 Task: Find connections with filter location Bārākpur with filter topic #stayhomewith filter profile language English with filter current company HighRadius with filter school Bhartiya Vidya Bhavan-Delhi Kendra with filter industry Fashion Accessories Manufacturing with filter service category CateringChange with filter keywords title Account Executive
Action: Mouse moved to (500, 62)
Screenshot: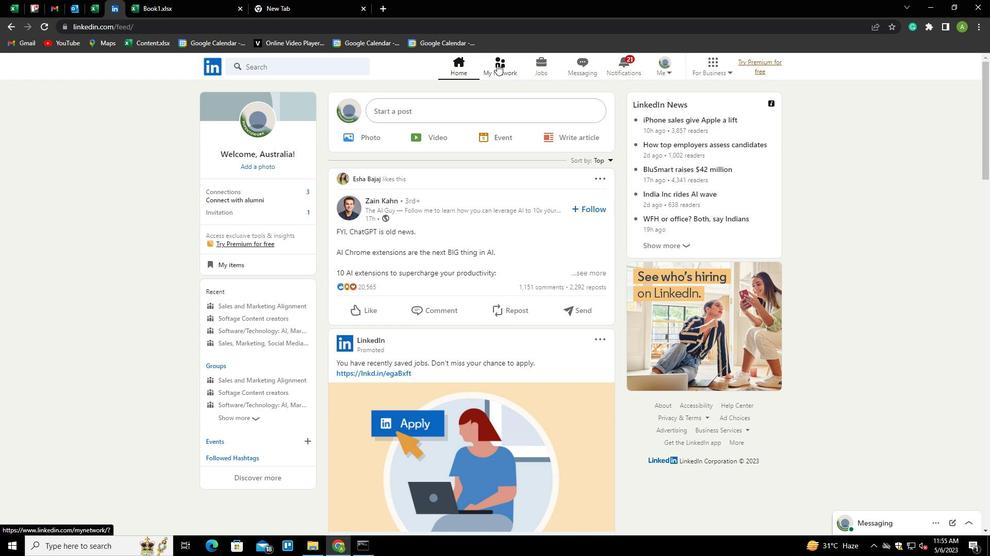 
Action: Mouse pressed left at (500, 62)
Screenshot: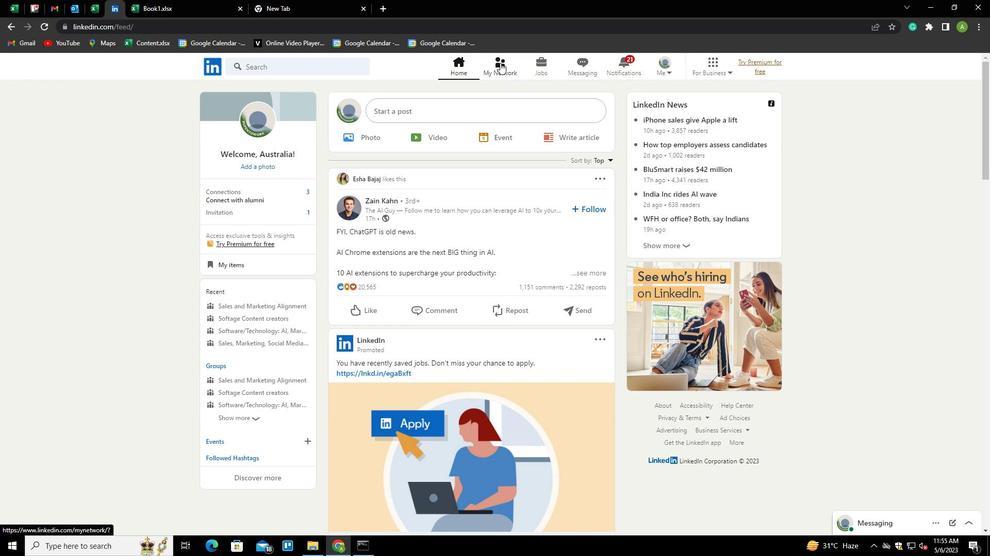 
Action: Mouse moved to (274, 118)
Screenshot: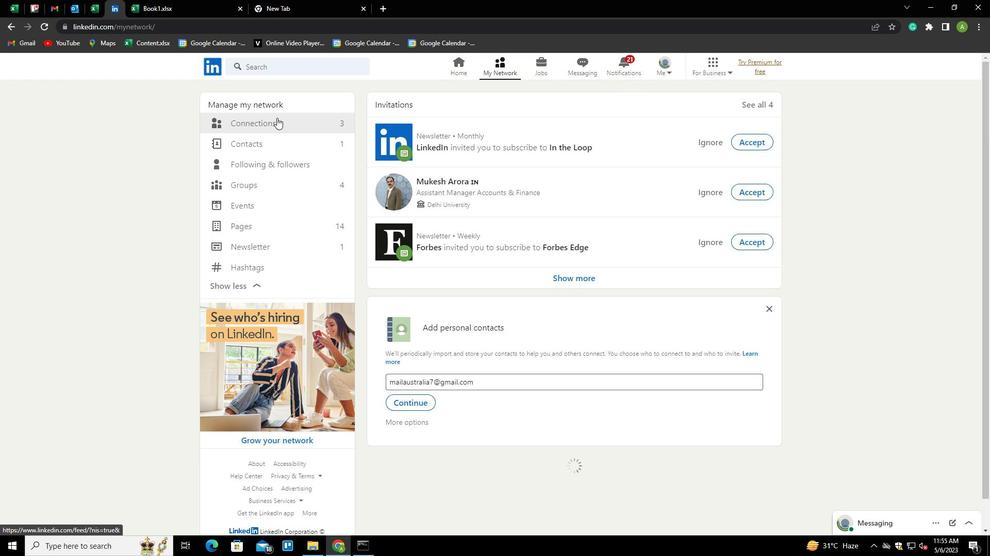 
Action: Mouse pressed left at (274, 118)
Screenshot: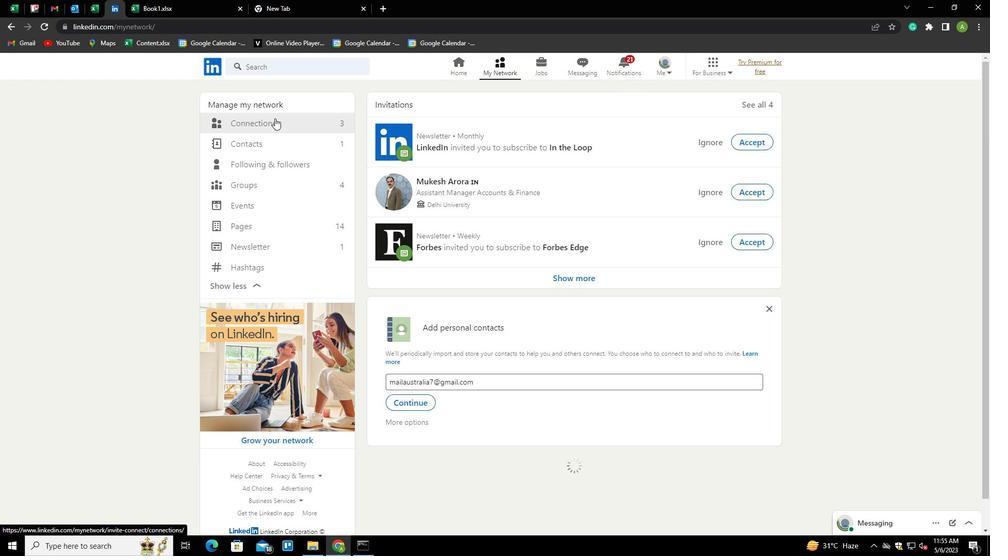
Action: Mouse moved to (563, 121)
Screenshot: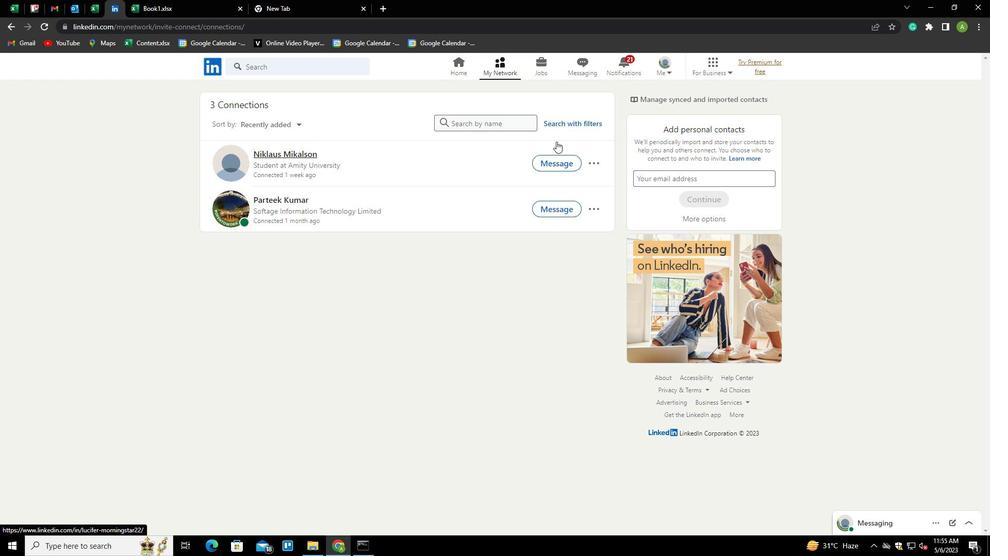 
Action: Mouse pressed left at (563, 121)
Screenshot: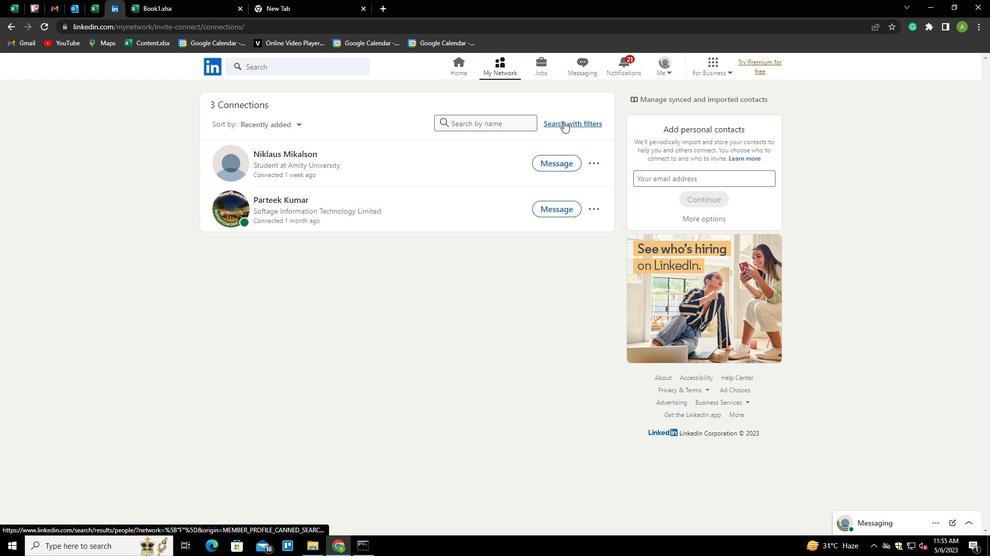 
Action: Mouse moved to (529, 94)
Screenshot: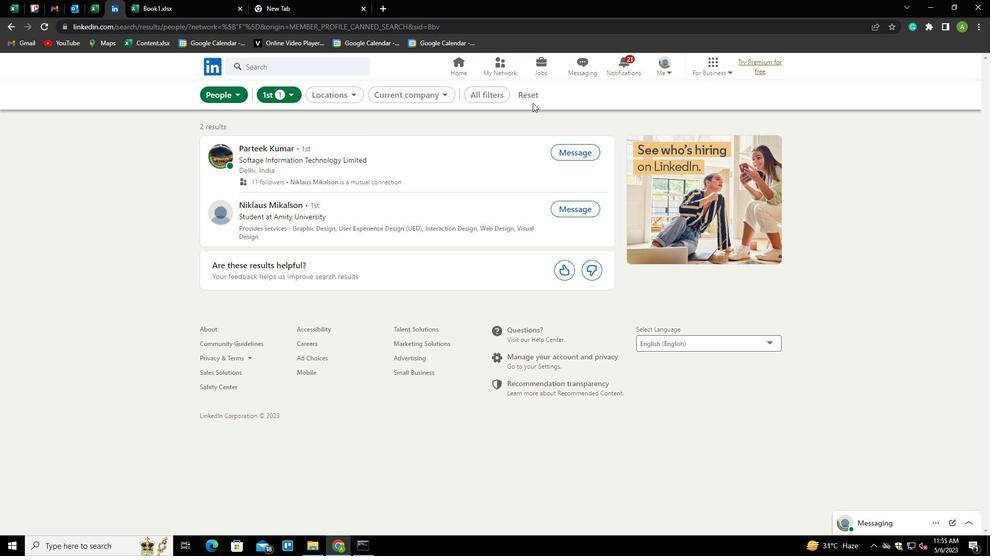 
Action: Mouse pressed left at (529, 94)
Screenshot: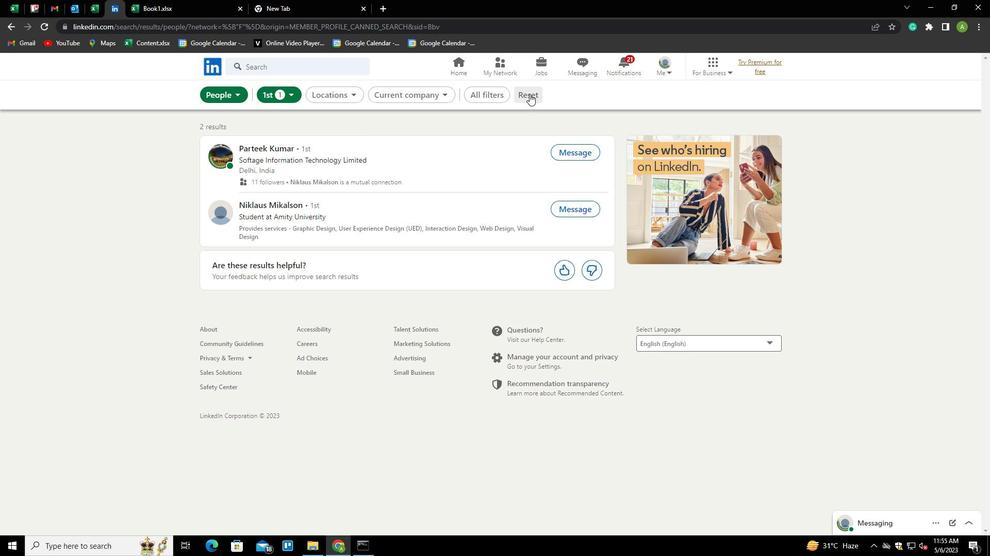
Action: Mouse moved to (517, 93)
Screenshot: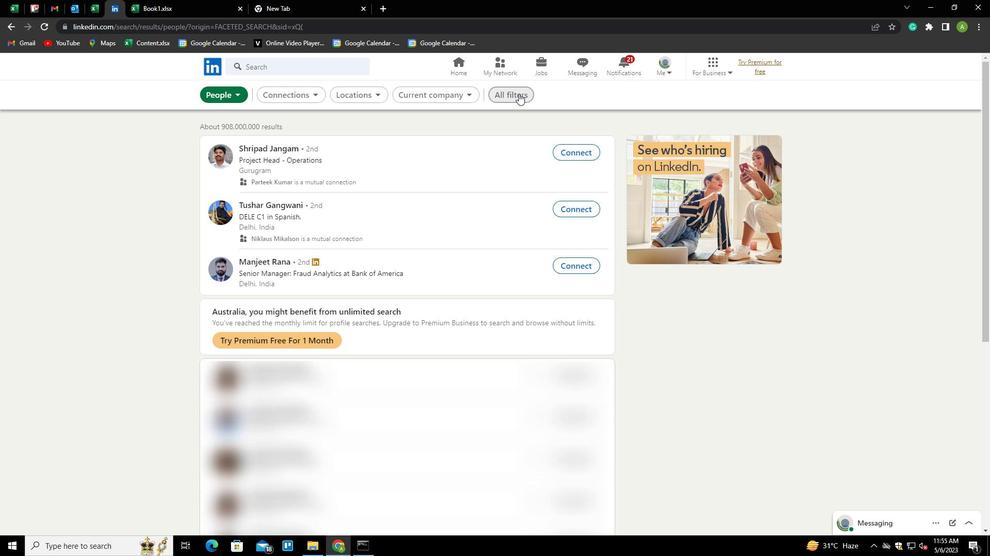 
Action: Mouse pressed left at (517, 93)
Screenshot: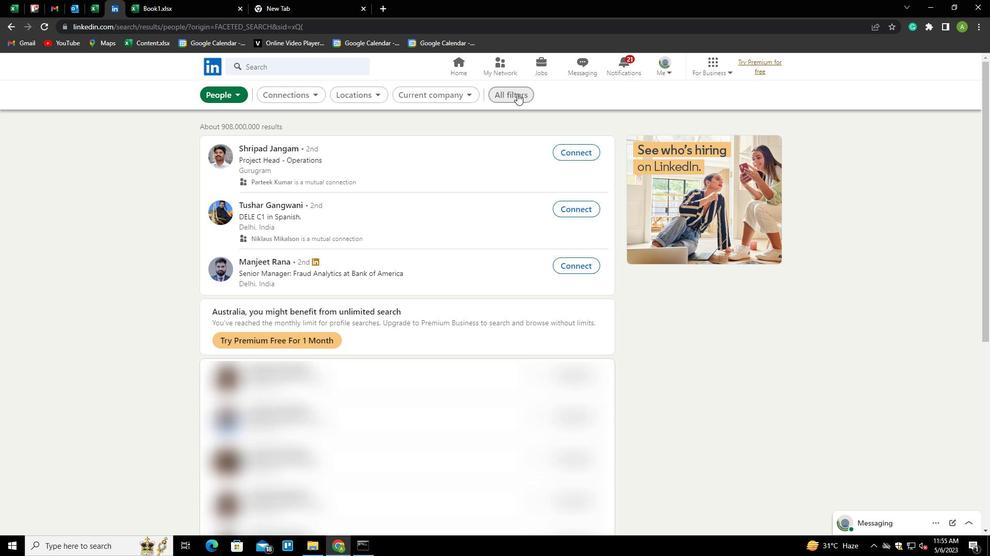
Action: Mouse moved to (820, 298)
Screenshot: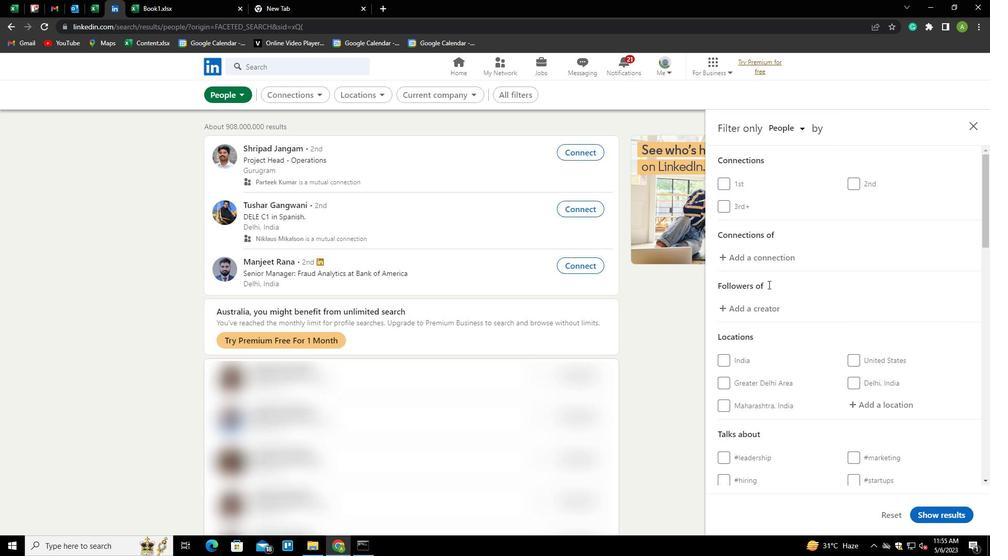 
Action: Mouse scrolled (820, 297) with delta (0, 0)
Screenshot: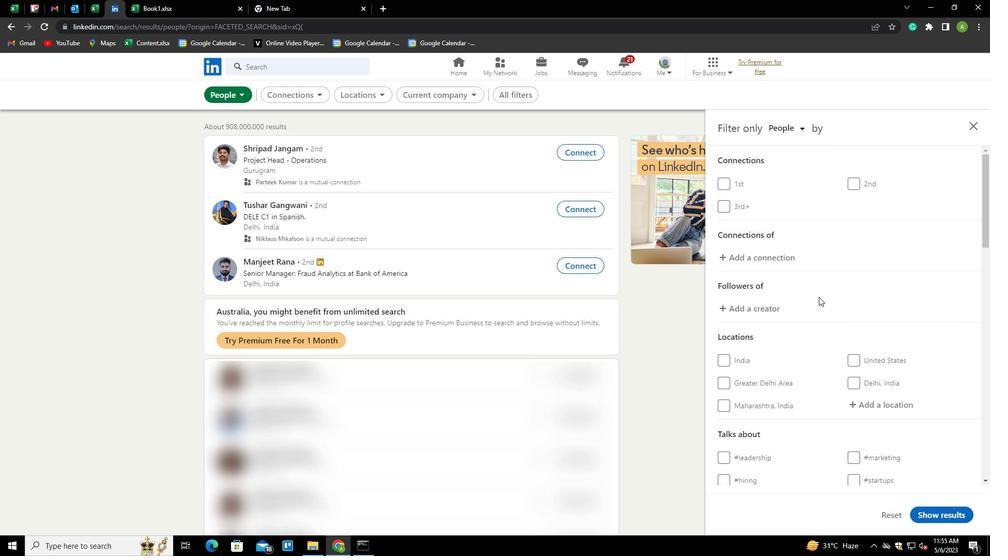 
Action: Mouse scrolled (820, 297) with delta (0, 0)
Screenshot: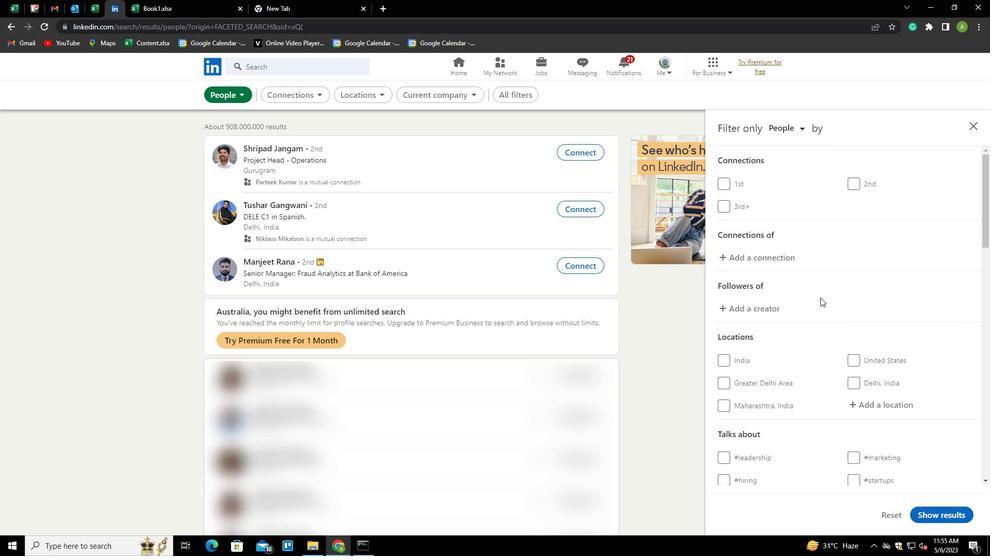 
Action: Mouse moved to (875, 304)
Screenshot: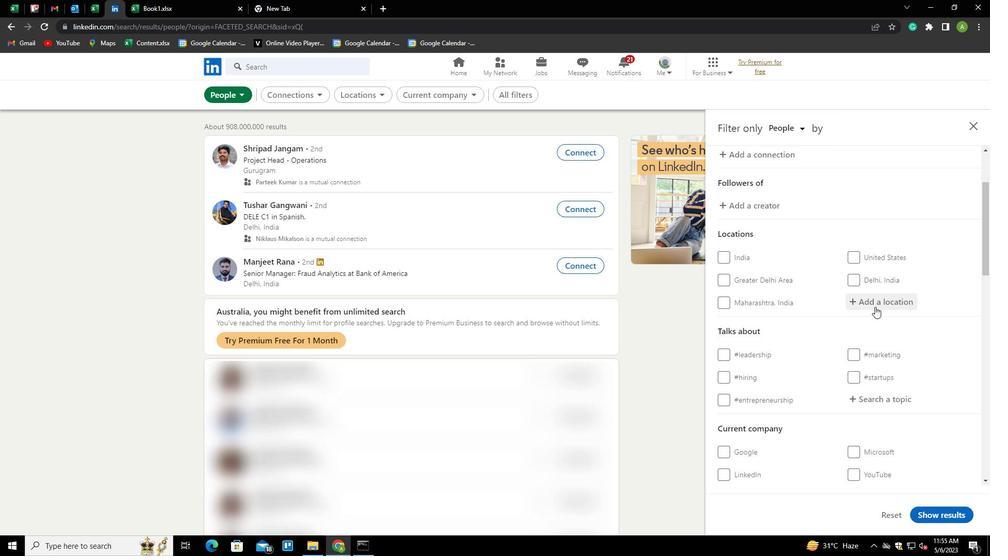 
Action: Mouse pressed left at (875, 304)
Screenshot: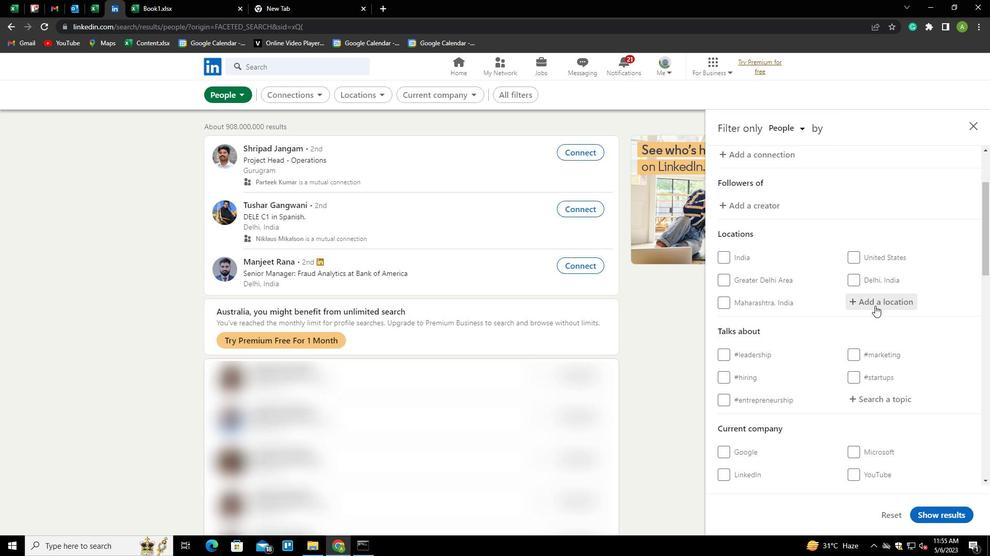 
Action: Key pressed <Key.shift>BARAKPUR
Screenshot: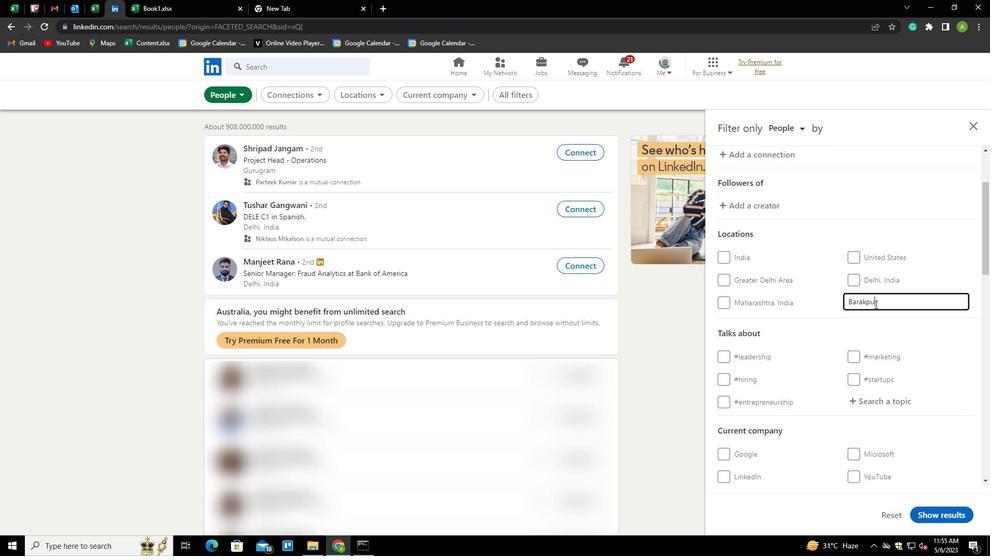 
Action: Mouse moved to (922, 320)
Screenshot: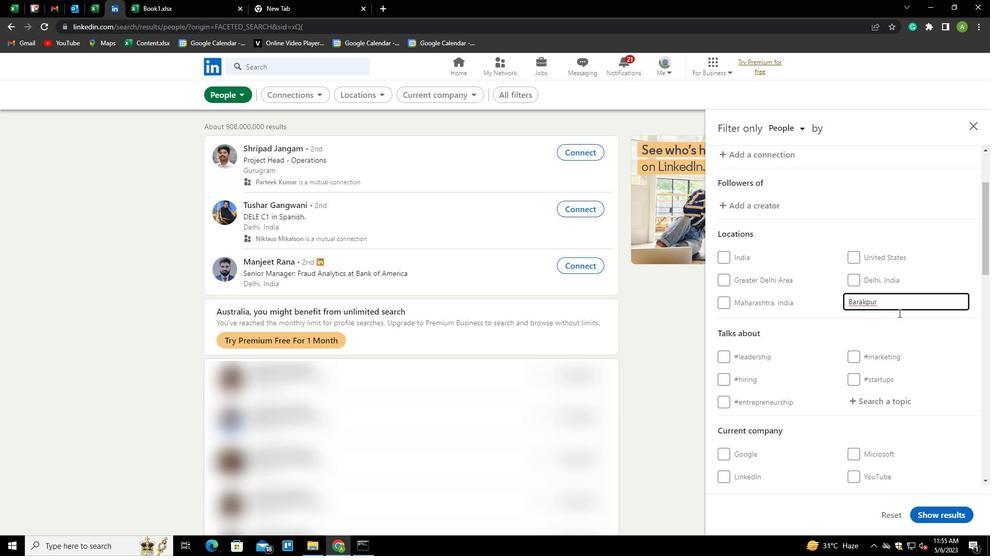 
Action: Mouse pressed left at (922, 320)
Screenshot: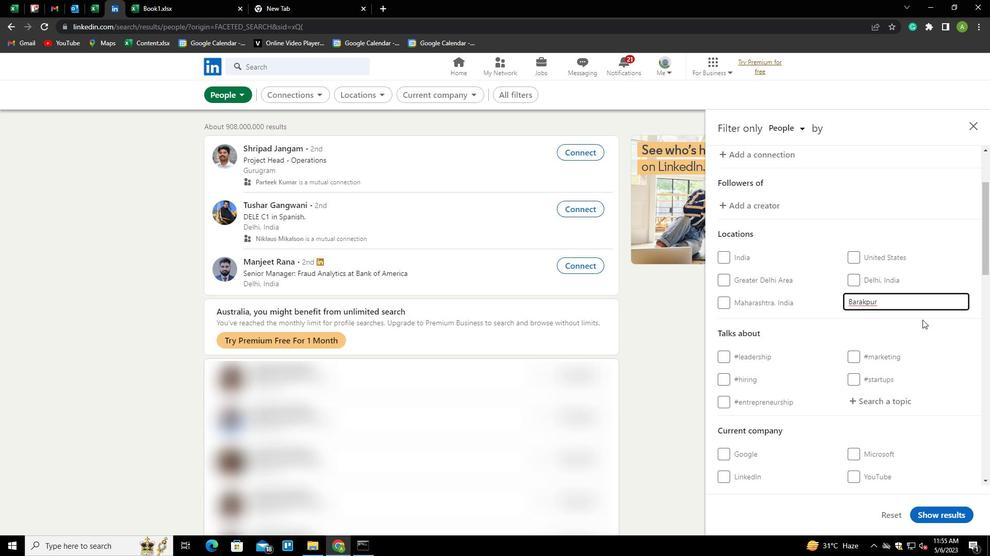
Action: Mouse scrolled (922, 319) with delta (0, 0)
Screenshot: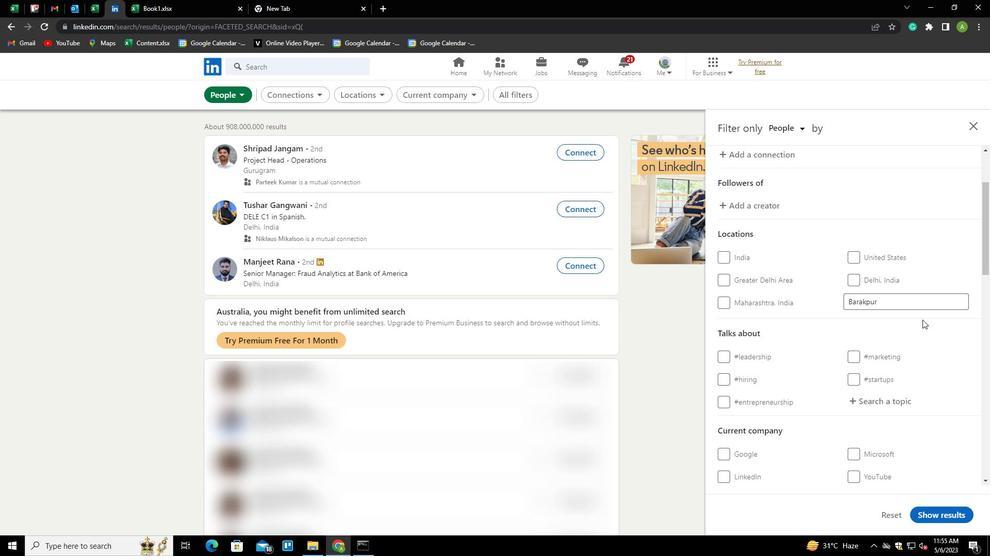 
Action: Mouse scrolled (922, 319) with delta (0, 0)
Screenshot: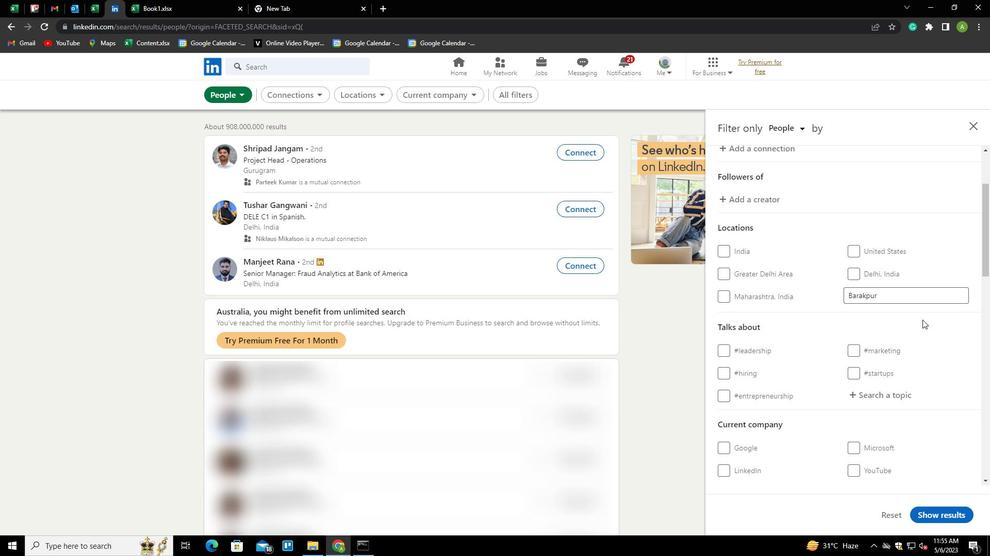 
Action: Mouse moved to (884, 297)
Screenshot: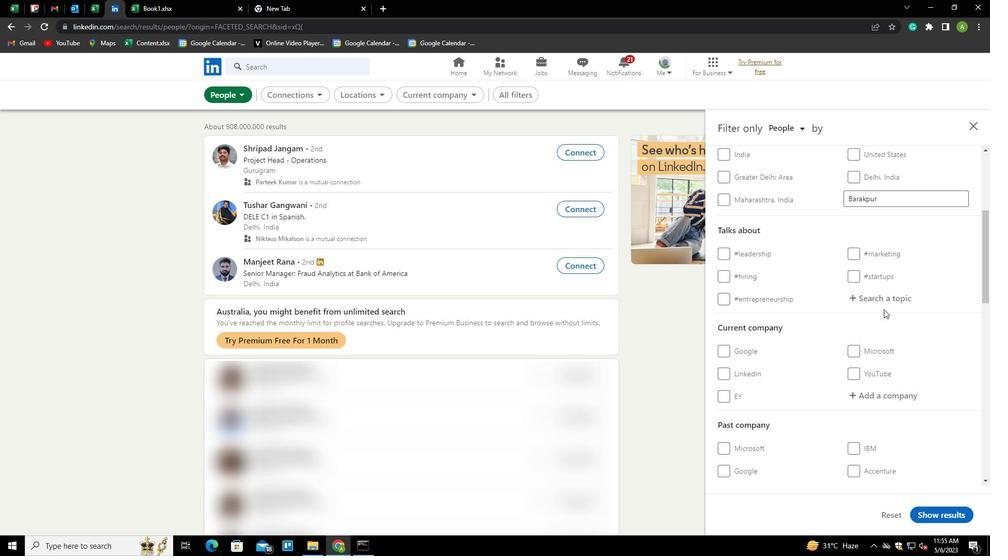 
Action: Mouse pressed left at (884, 297)
Screenshot: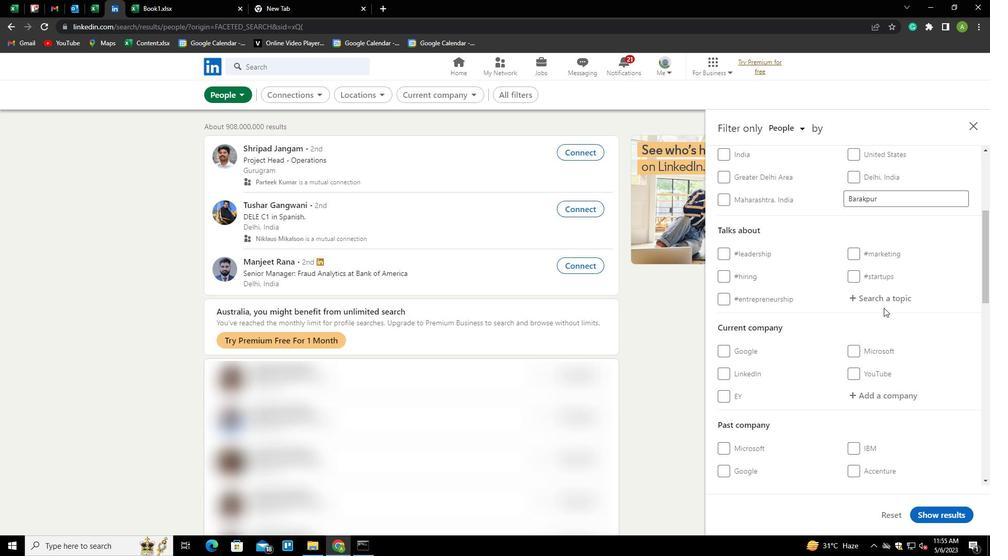 
Action: Key pressed STAYHOME<Key.down><Key.enter>
Screenshot: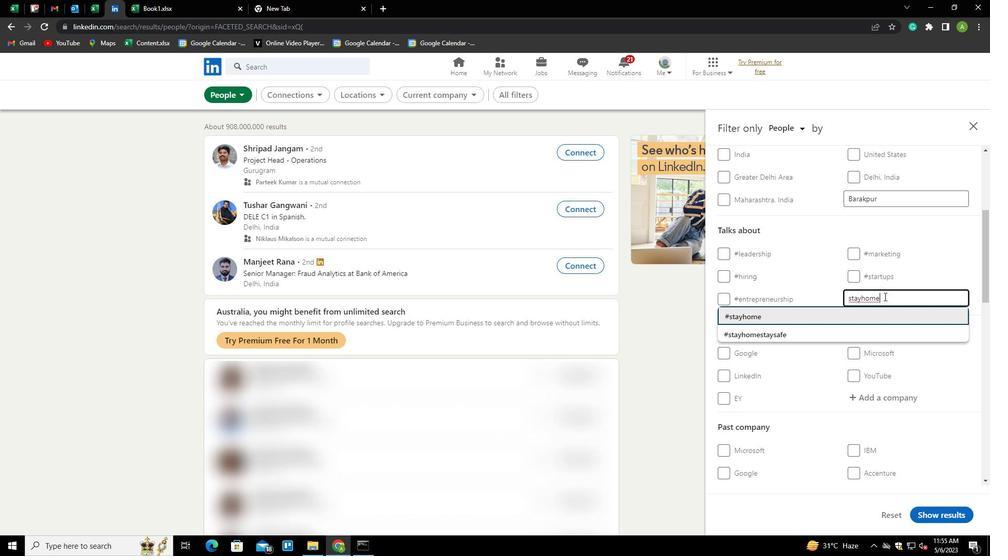 
Action: Mouse scrolled (884, 296) with delta (0, 0)
Screenshot: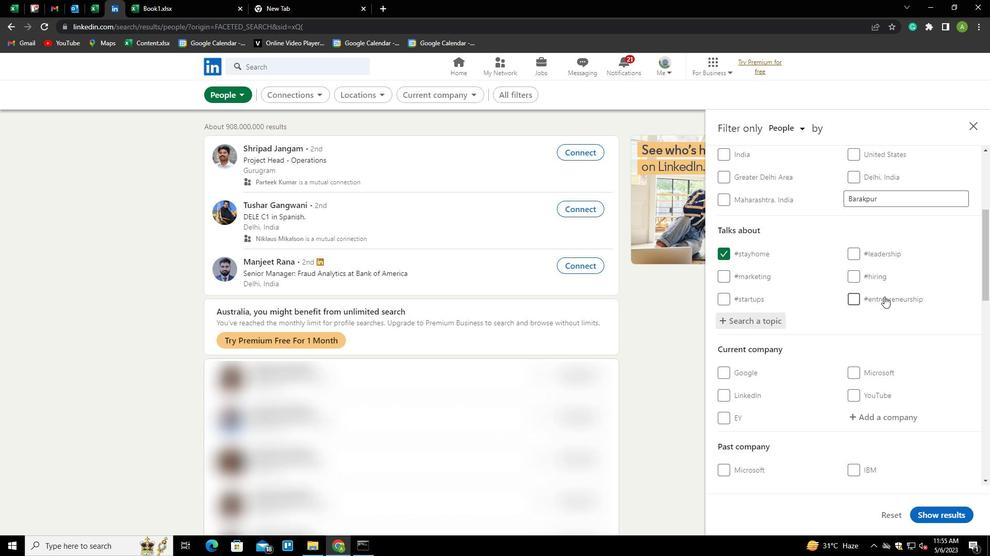 
Action: Mouse scrolled (884, 296) with delta (0, 0)
Screenshot: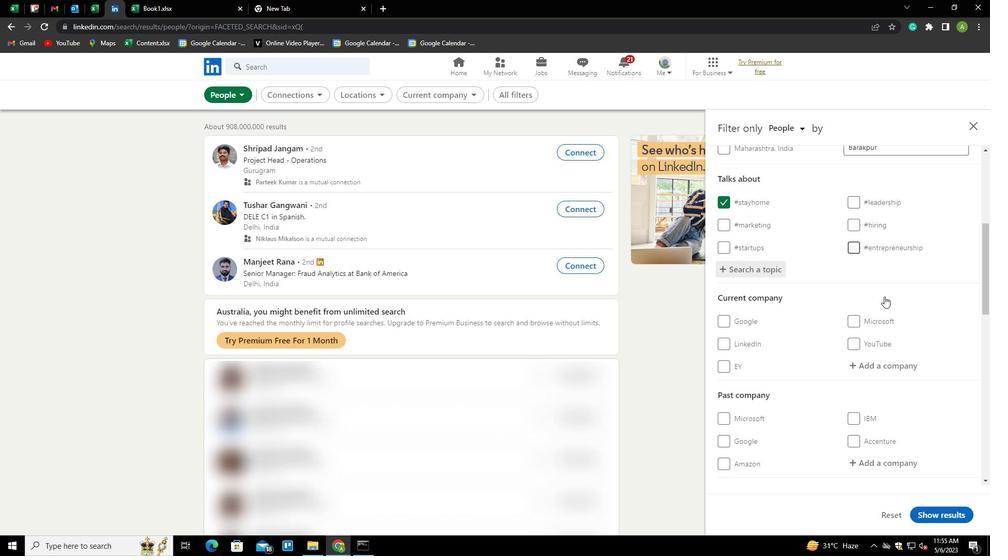 
Action: Mouse scrolled (884, 296) with delta (0, 0)
Screenshot: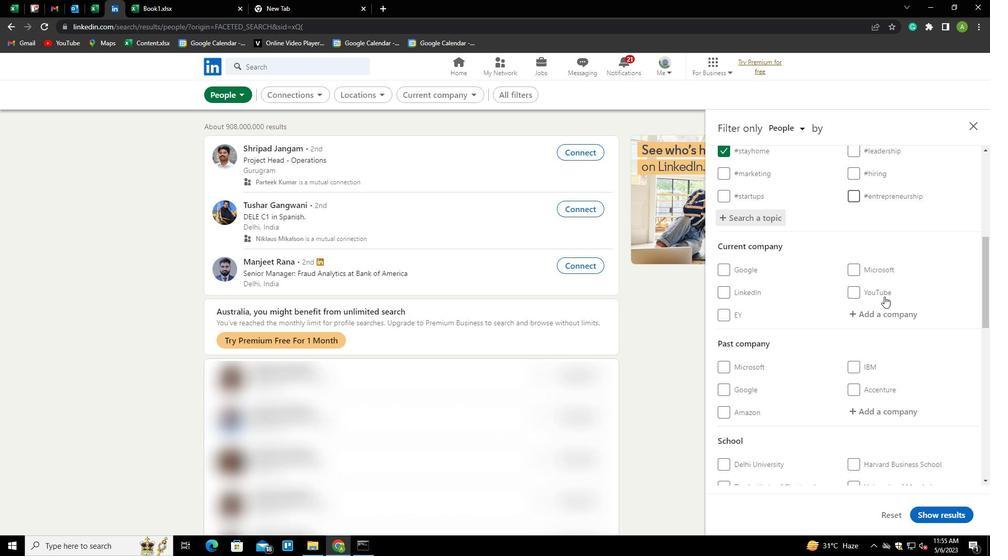 
Action: Mouse scrolled (884, 296) with delta (0, 0)
Screenshot: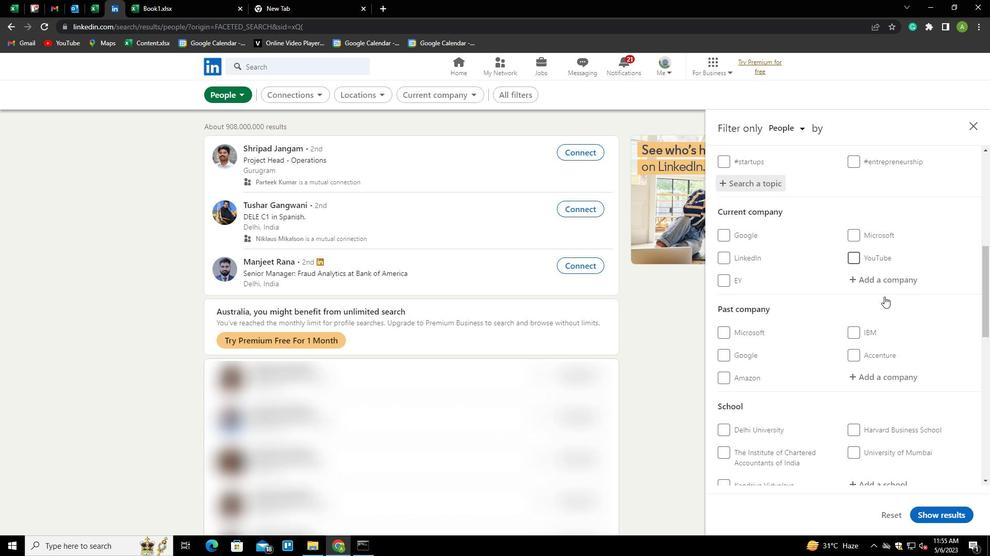
Action: Mouse scrolled (884, 296) with delta (0, 0)
Screenshot: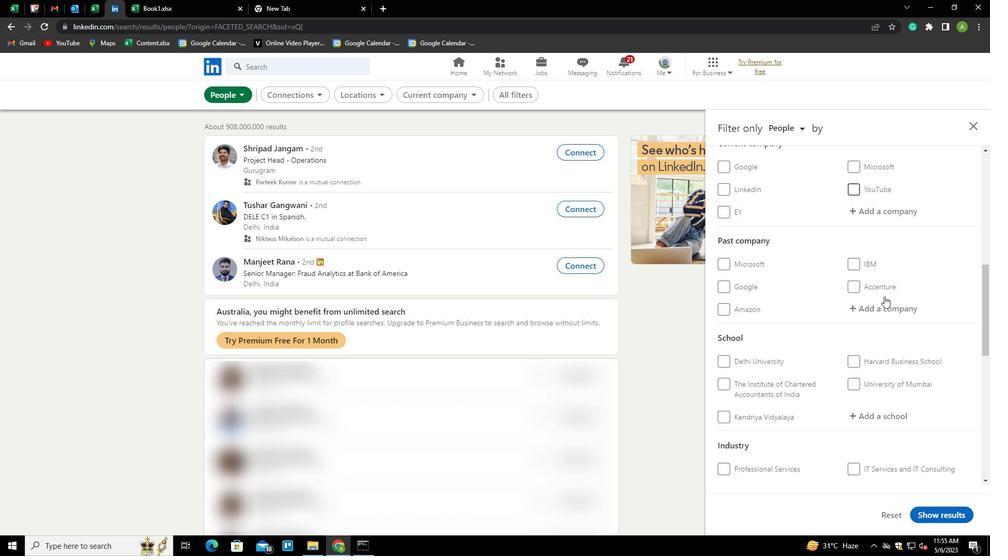 
Action: Mouse scrolled (884, 296) with delta (0, 0)
Screenshot: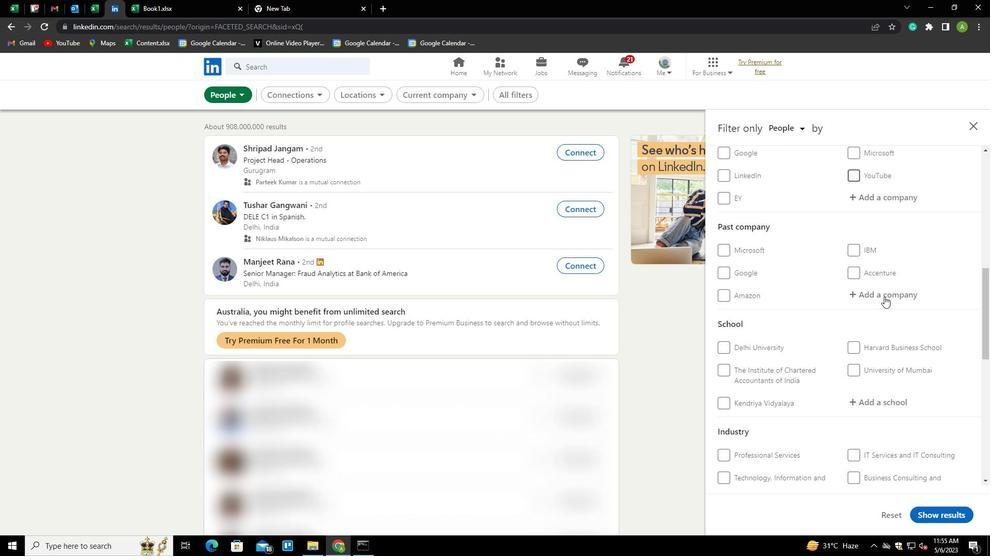 
Action: Mouse scrolled (884, 296) with delta (0, 0)
Screenshot: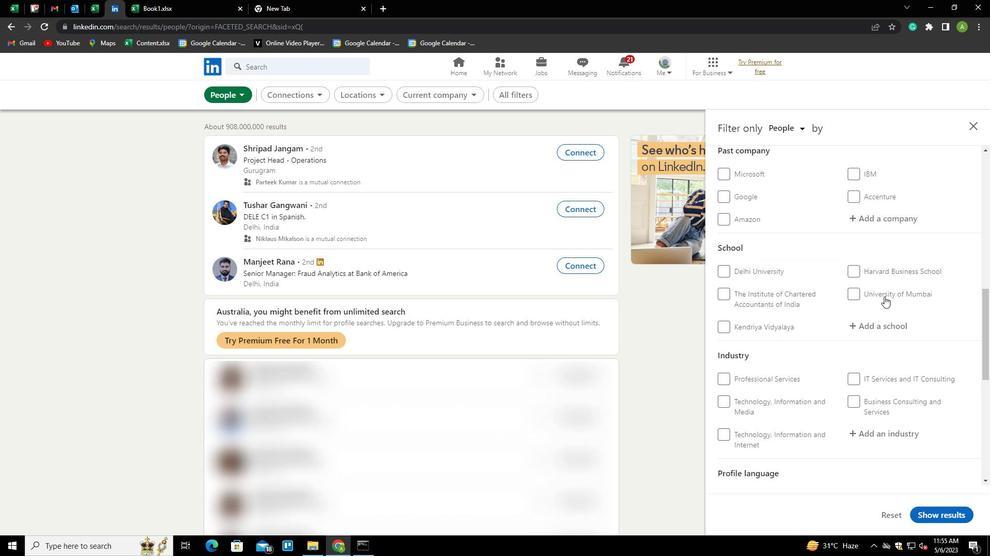 
Action: Mouse scrolled (884, 296) with delta (0, 0)
Screenshot: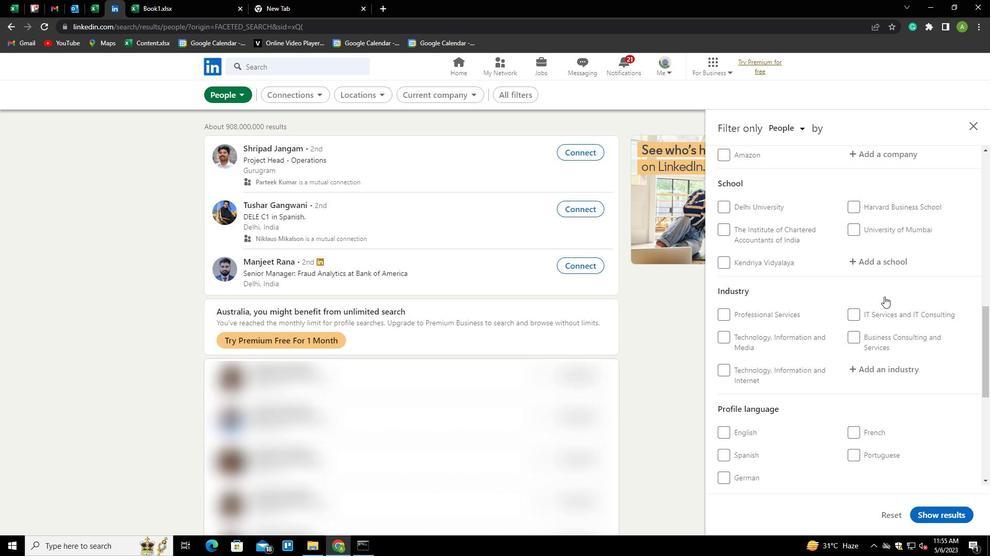
Action: Mouse scrolled (884, 296) with delta (0, 0)
Screenshot: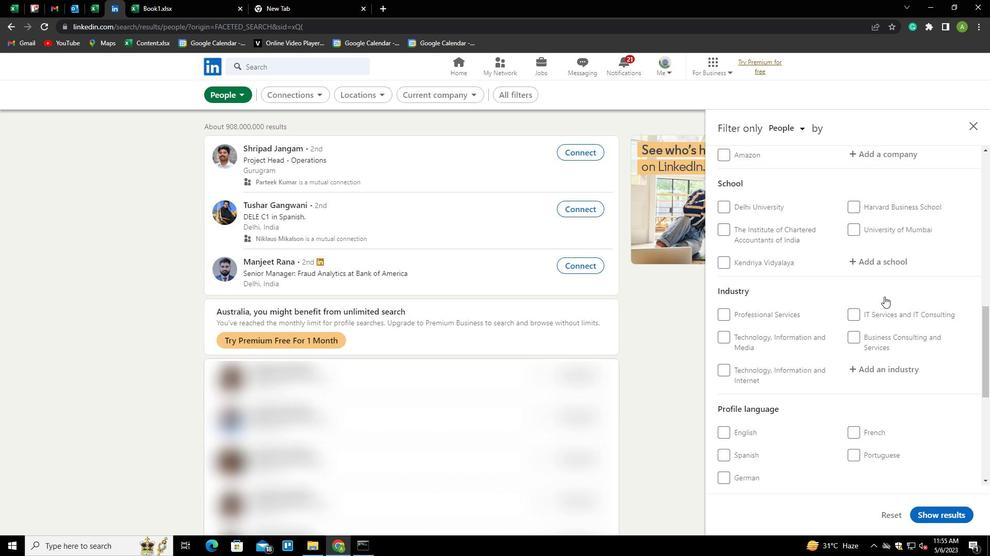 
Action: Mouse moved to (741, 330)
Screenshot: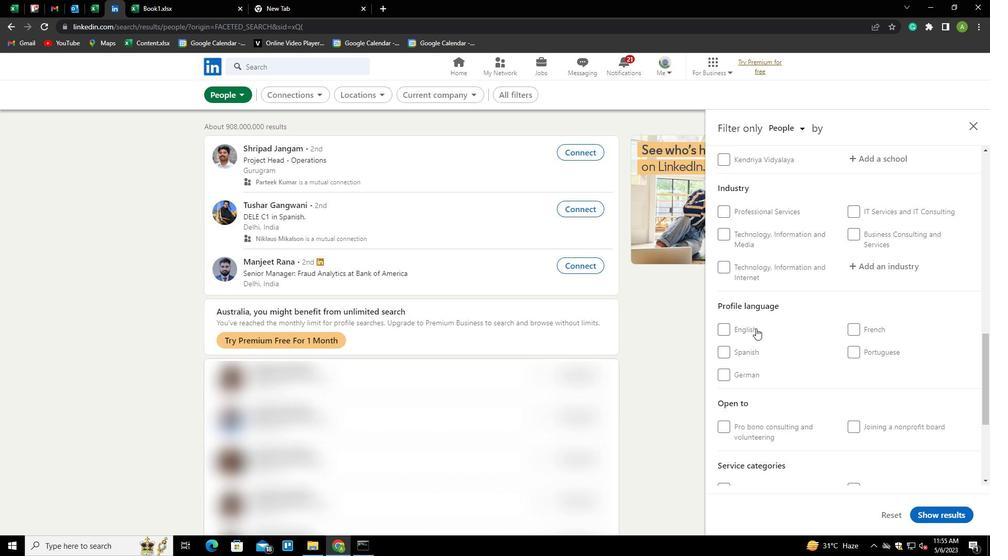 
Action: Mouse pressed left at (741, 330)
Screenshot: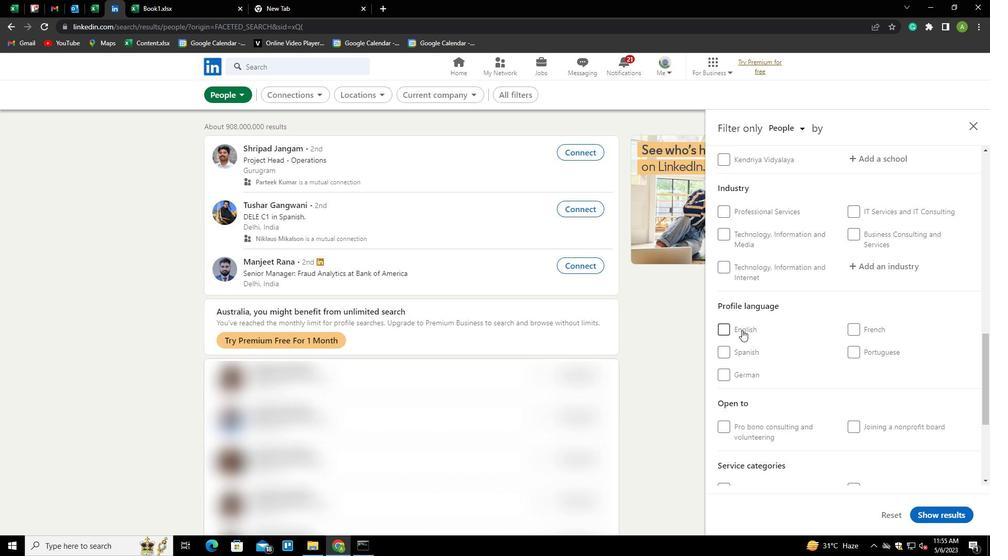 
Action: Mouse moved to (856, 315)
Screenshot: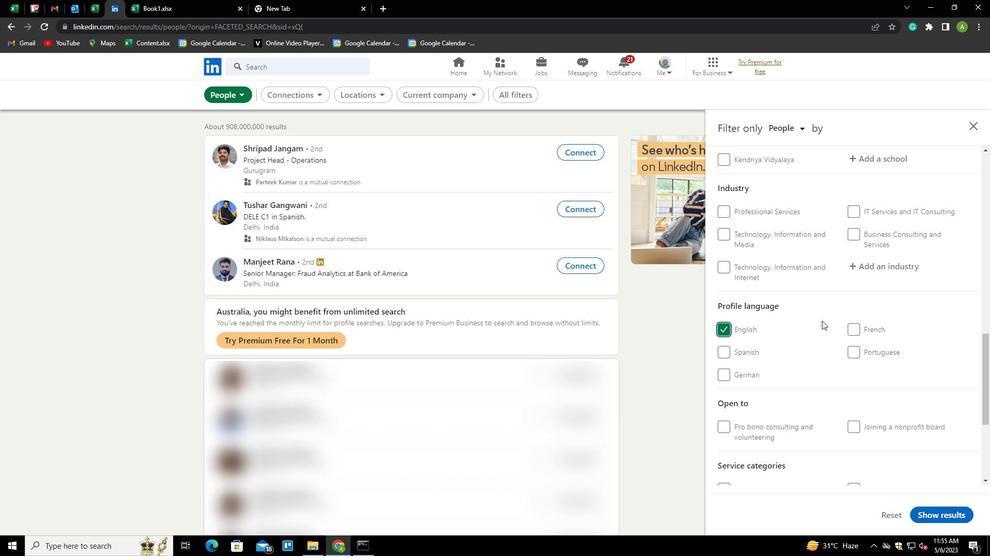 
Action: Mouse scrolled (856, 316) with delta (0, 0)
Screenshot: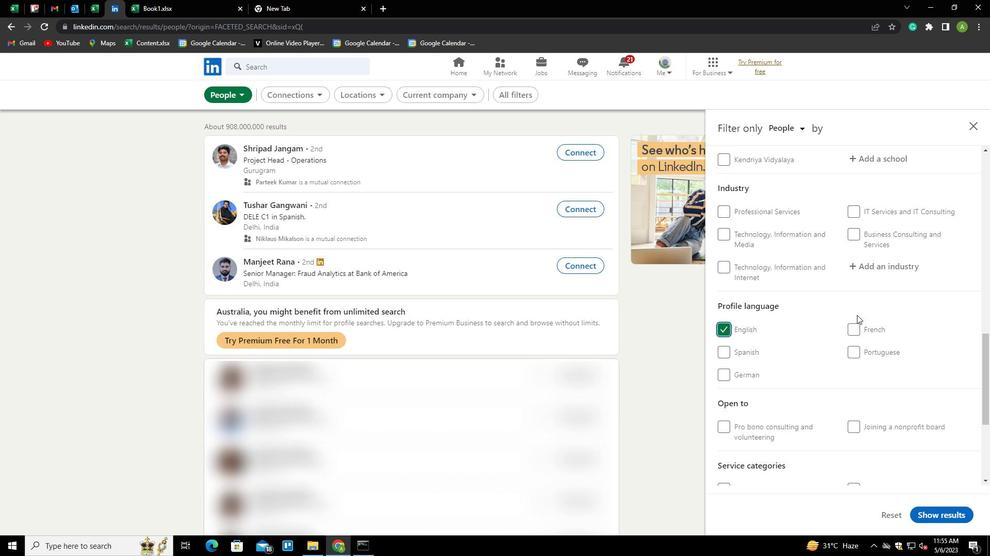 
Action: Mouse scrolled (856, 316) with delta (0, 0)
Screenshot: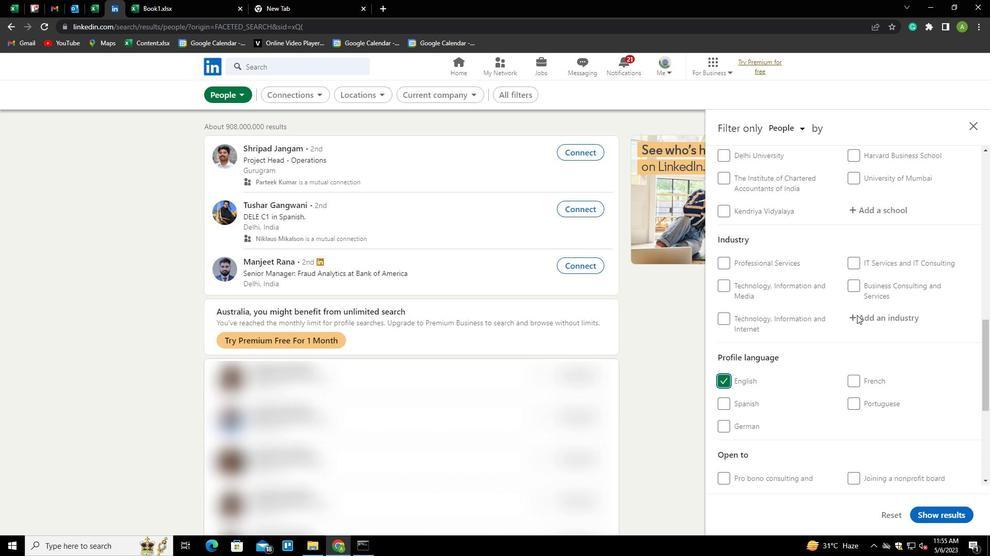 
Action: Mouse scrolled (856, 316) with delta (0, 0)
Screenshot: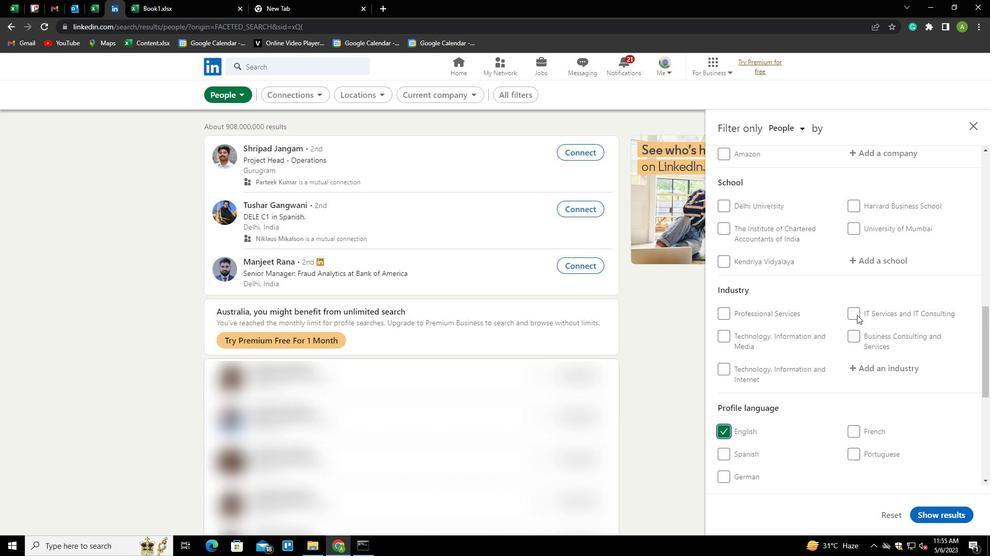 
Action: Mouse scrolled (856, 316) with delta (0, 0)
Screenshot: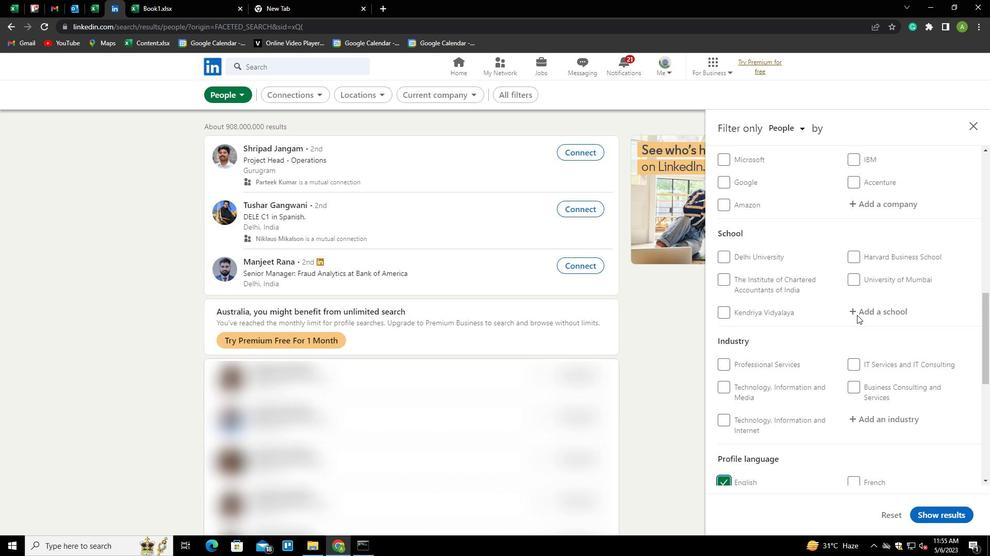 
Action: Mouse scrolled (856, 316) with delta (0, 0)
Screenshot: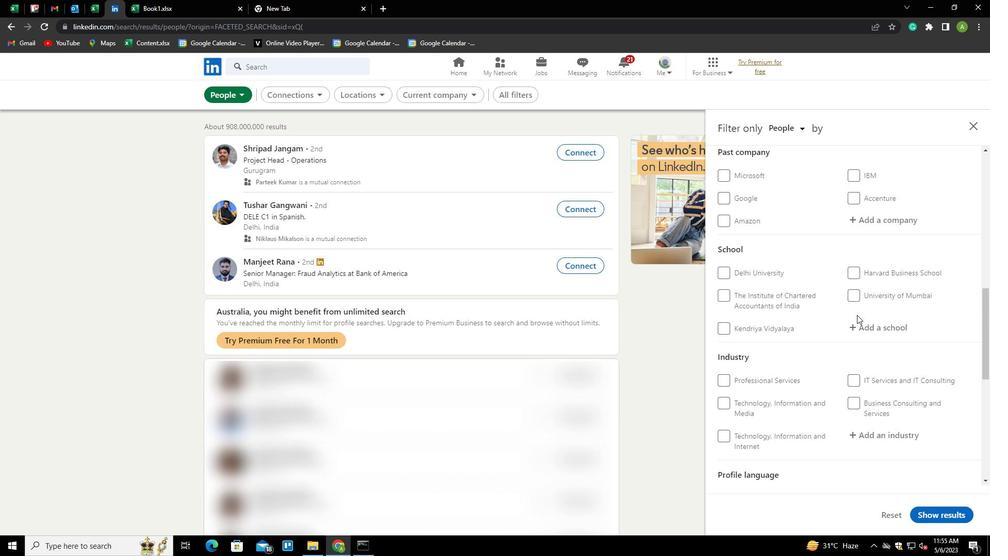 
Action: Mouse scrolled (856, 316) with delta (0, 0)
Screenshot: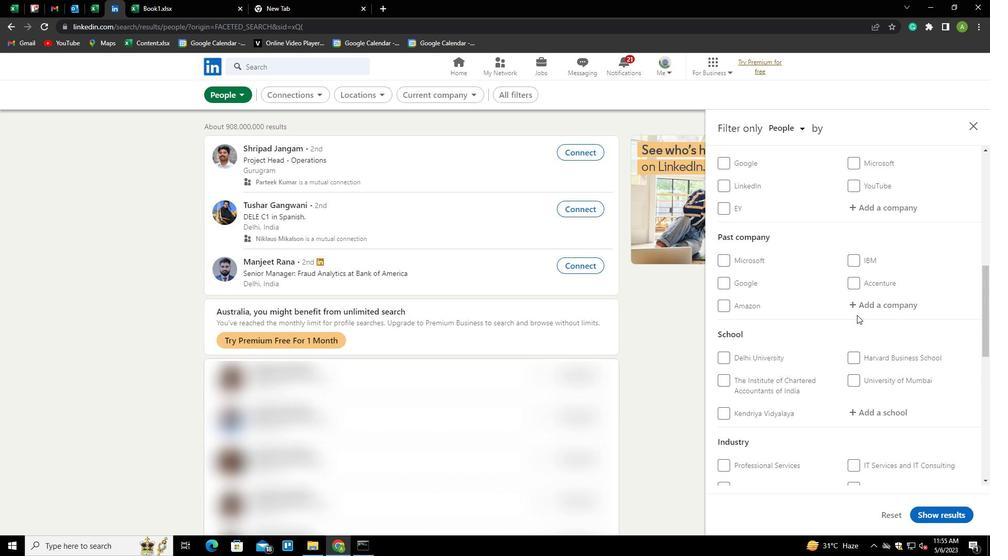 
Action: Mouse moved to (872, 258)
Screenshot: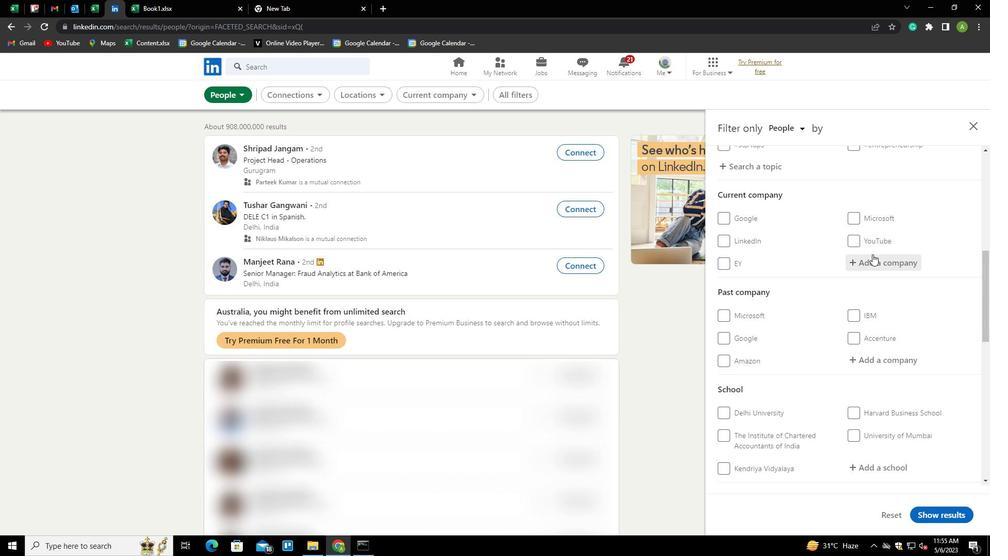 
Action: Mouse pressed left at (872, 258)
Screenshot: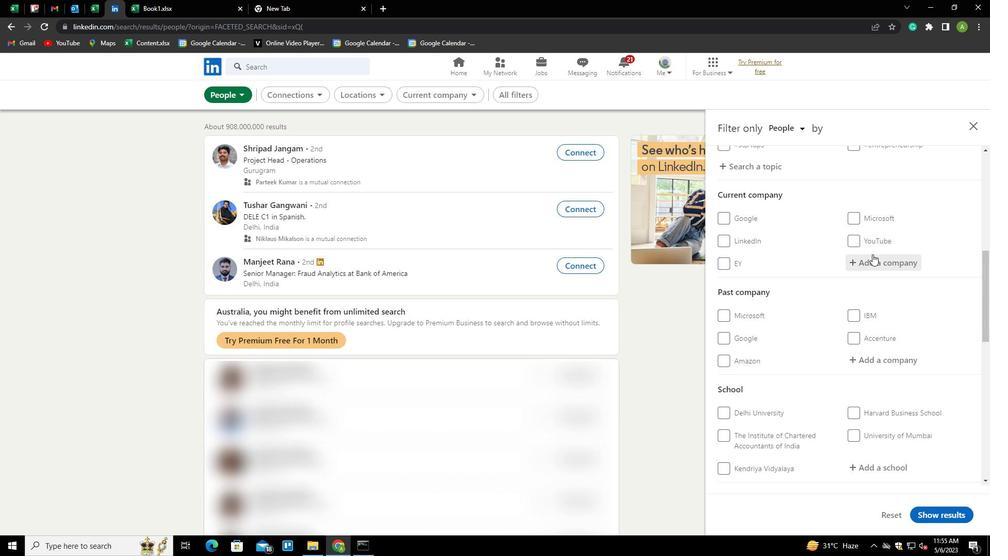 
Action: Key pressed <Key.shift>HIGH<Key.shift>RADIUS<Key.down><Key.enter>
Screenshot: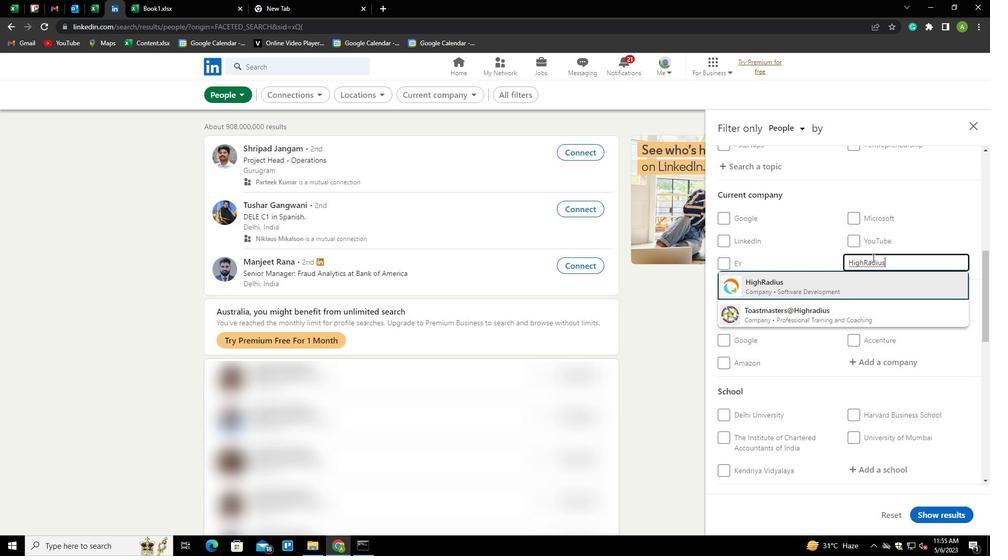 
Action: Mouse scrolled (872, 257) with delta (0, 0)
Screenshot: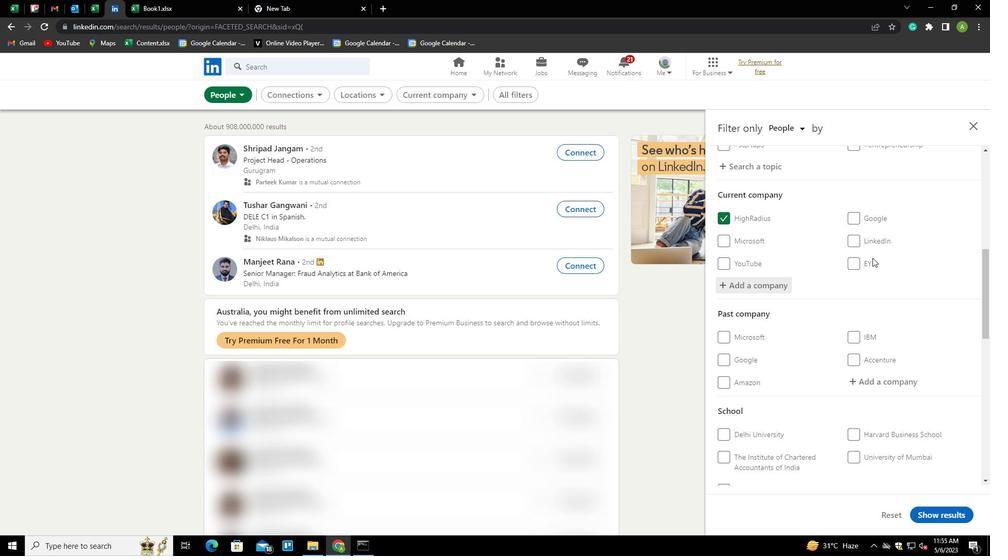 
Action: Mouse scrolled (872, 257) with delta (0, 0)
Screenshot: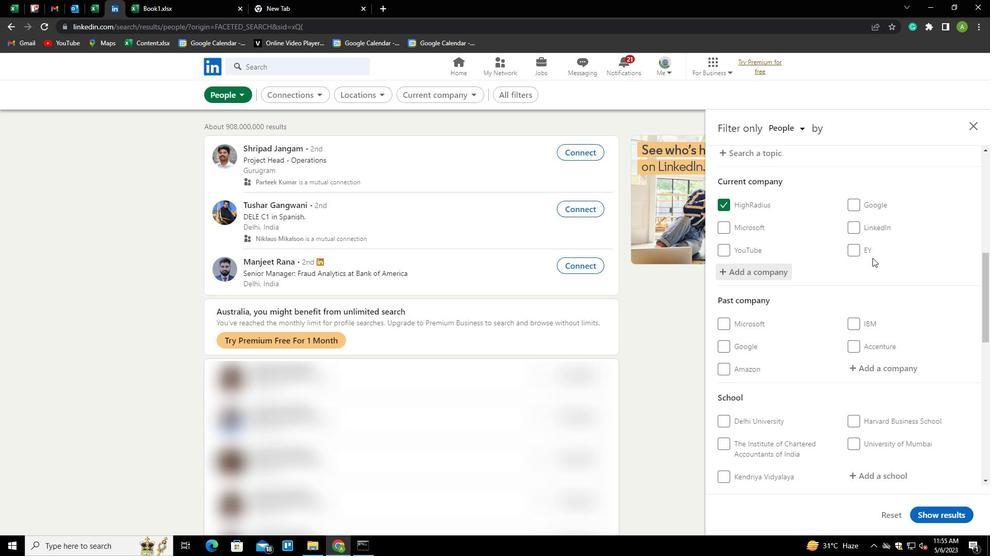 
Action: Mouse scrolled (872, 257) with delta (0, 0)
Screenshot: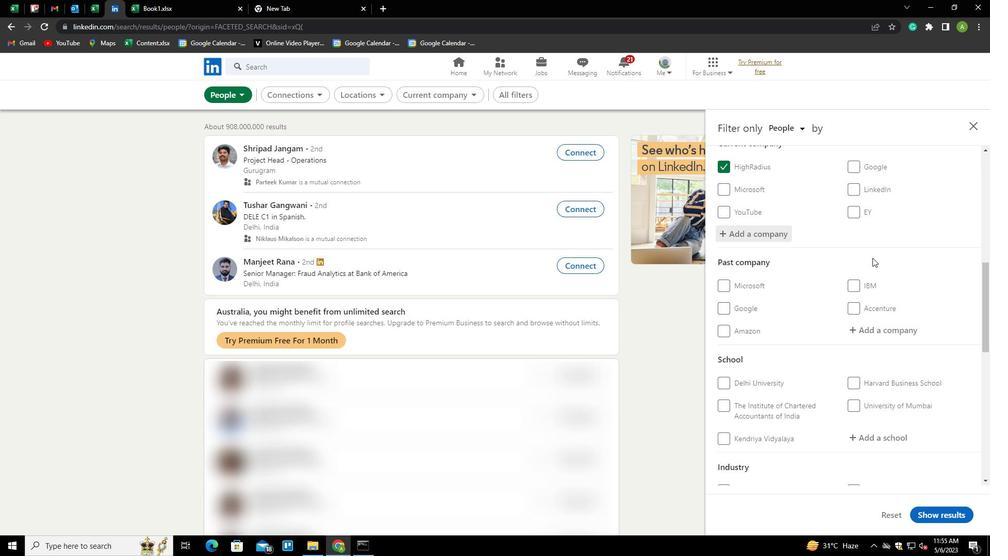 
Action: Mouse scrolled (872, 257) with delta (0, 0)
Screenshot: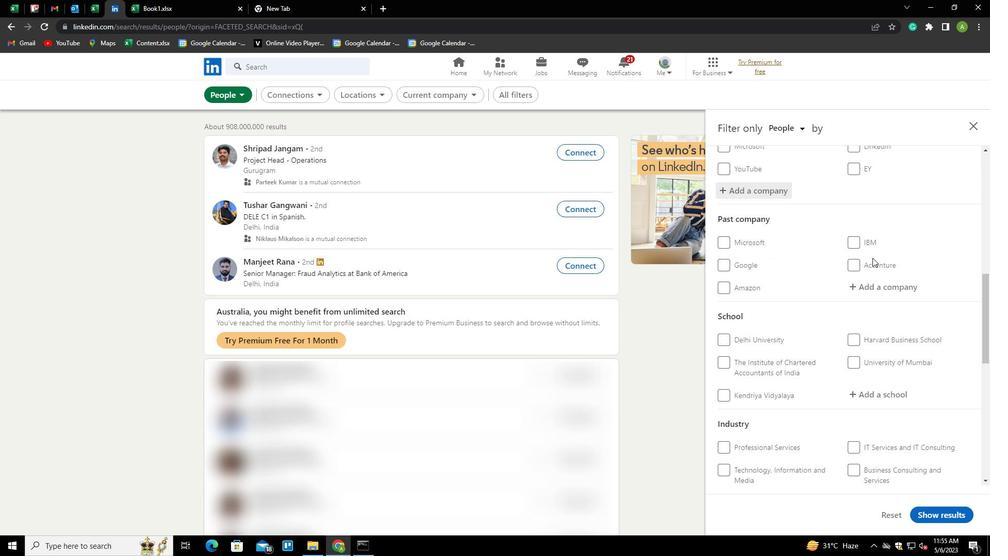 
Action: Mouse scrolled (872, 257) with delta (0, 0)
Screenshot: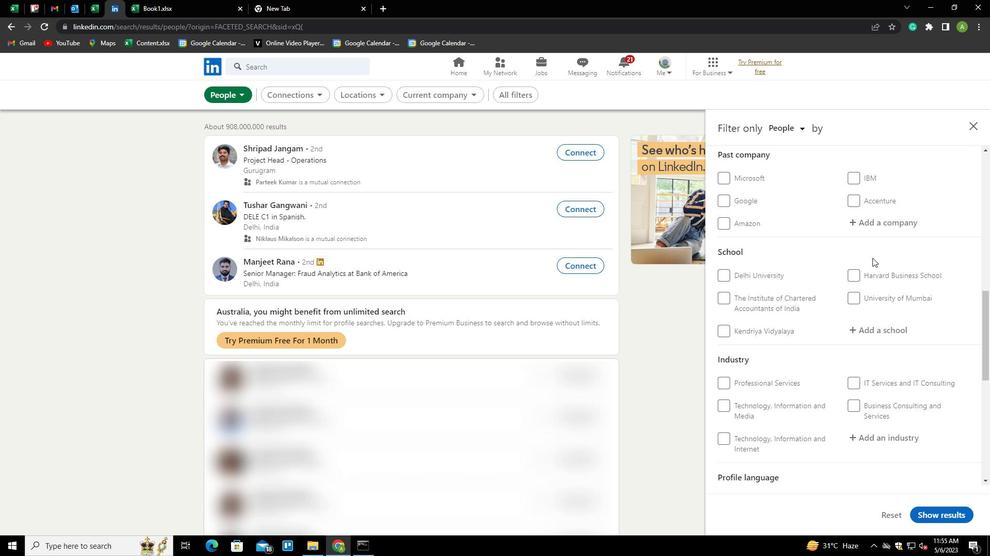 
Action: Mouse moved to (878, 233)
Screenshot: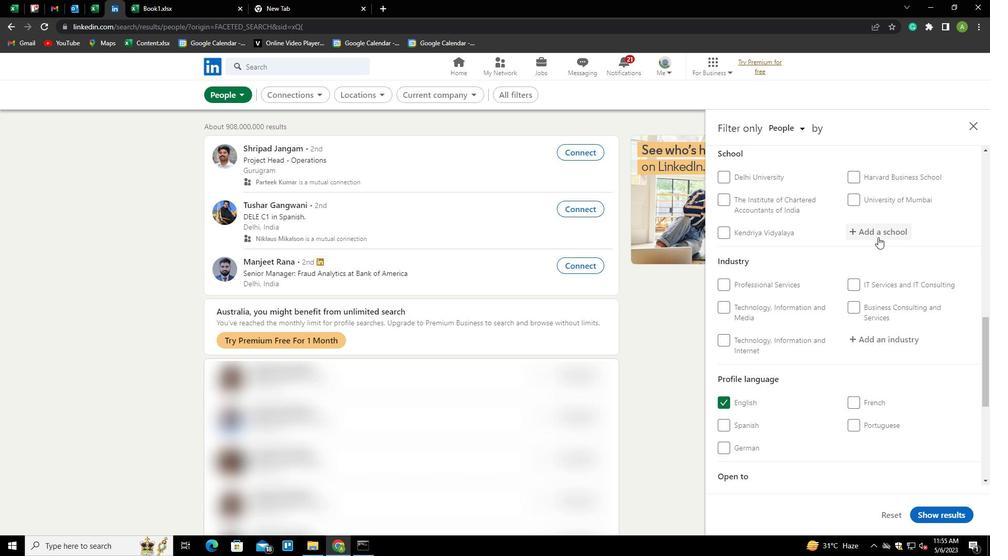 
Action: Mouse pressed left at (878, 233)
Screenshot: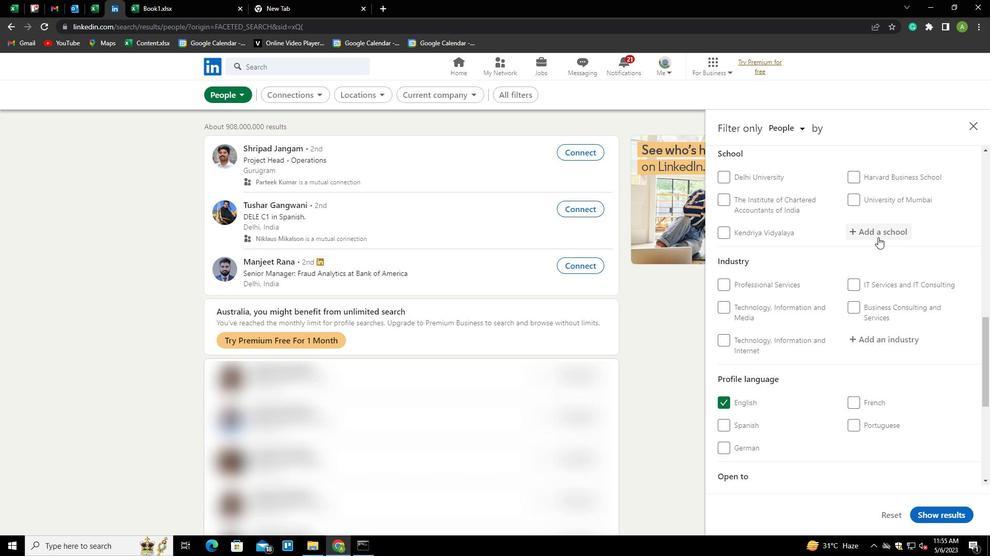 
Action: Key pressed <Key.shift>B
Screenshot: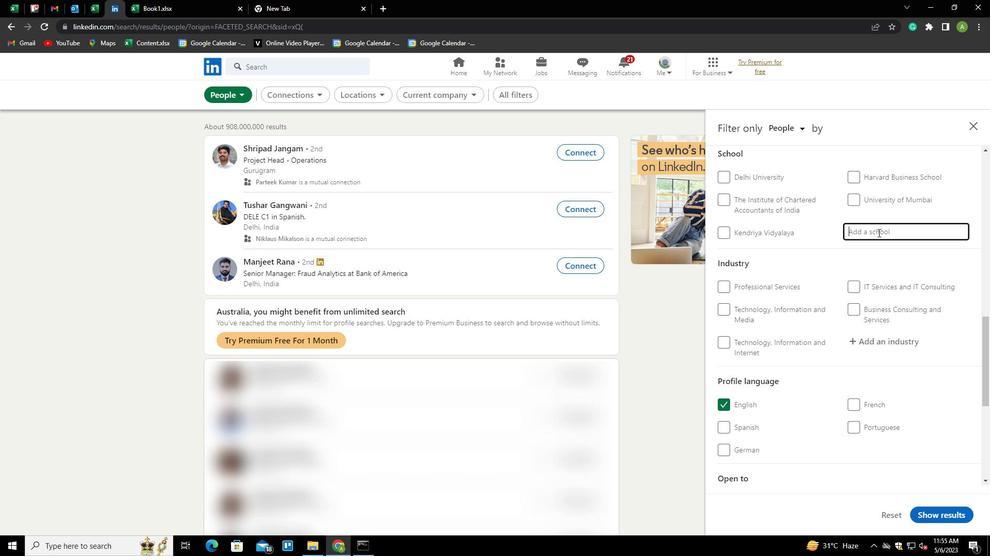 
Action: Mouse moved to (877, 233)
Screenshot: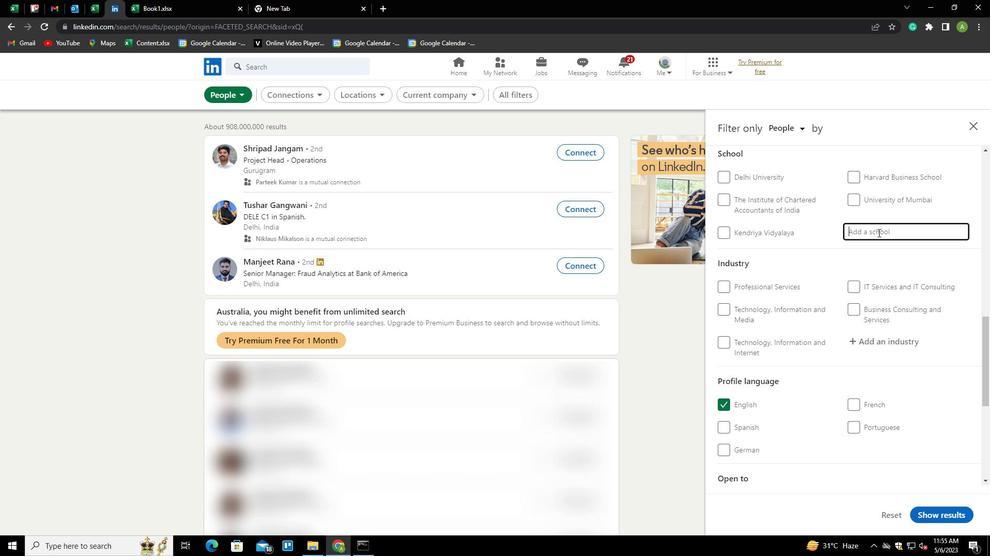 
Action: Key pressed HARITYA<Key.space><Key.shift><Key.shift><Key.shift><Key.shift><Key.shift><Key.shift>VIDYA
Screenshot: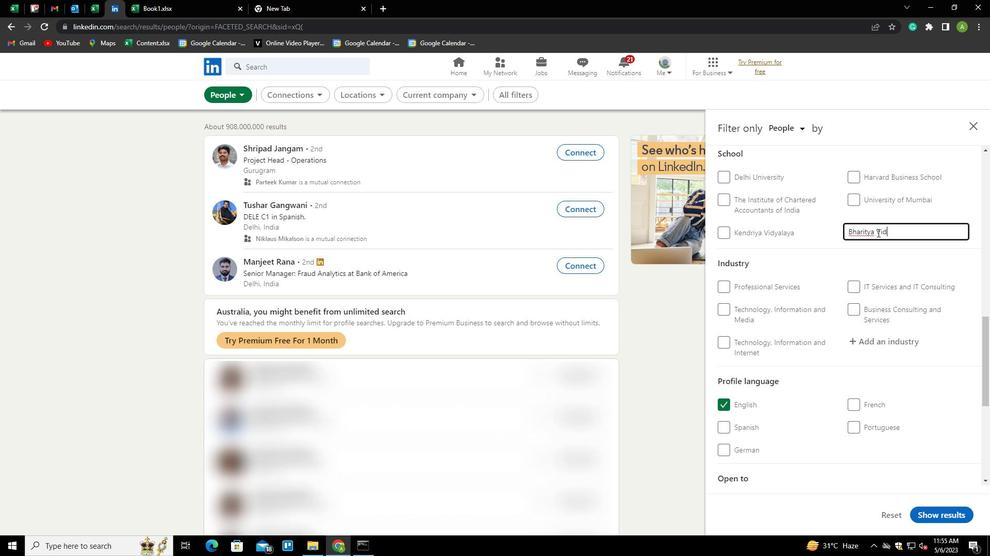 
Action: Mouse moved to (907, 233)
Screenshot: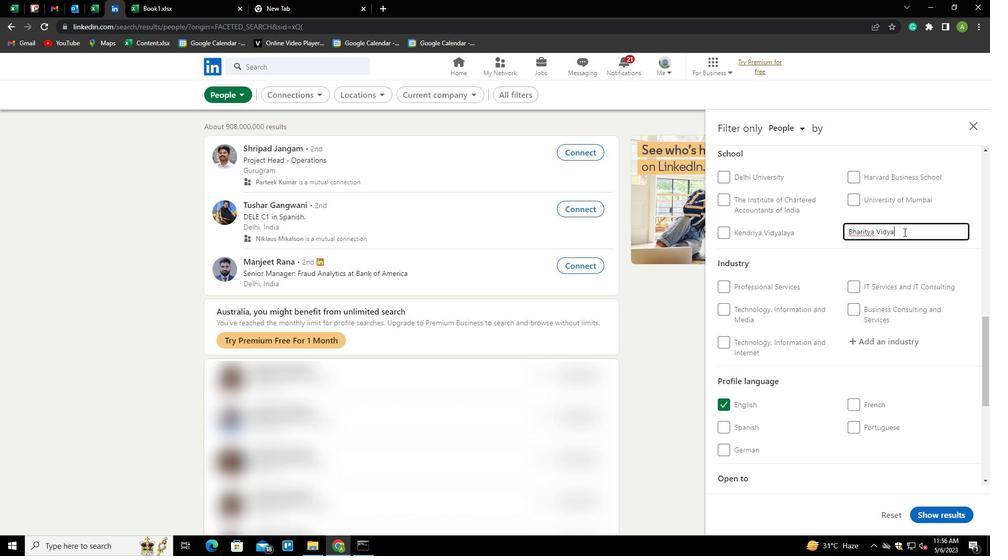 
Action: Key pressed <Key.left><Key.left><Key.left><Key.left><Key.left><Key.left><Key.left><Key.left><Key.left><Key.backspace><Key.right>I<Key.end><Key.space><Key.shift>BHAVAN<Key.space><Key.backspace>-<Key.shift>DELGI<Key.backspace><Key.backspace>HI<Key.space><Key.shift>KENDRA<Key.down><Key.enter>
Screenshot: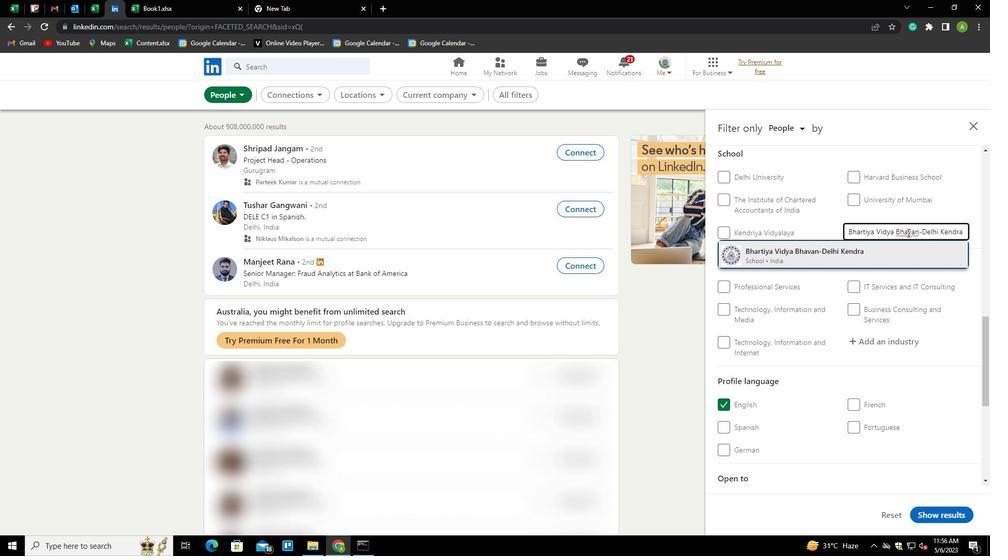 
Action: Mouse moved to (907, 235)
Screenshot: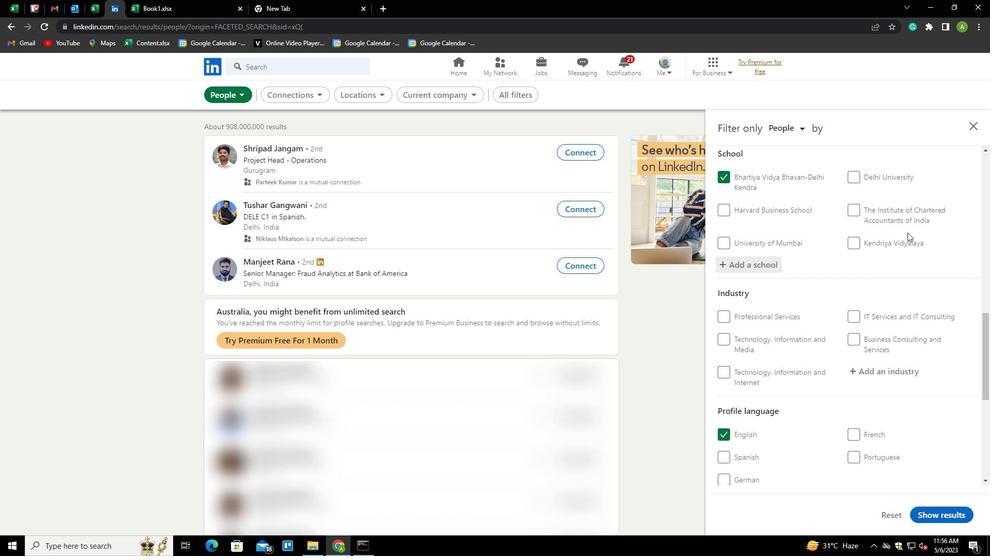 
Action: Mouse scrolled (907, 234) with delta (0, 0)
Screenshot: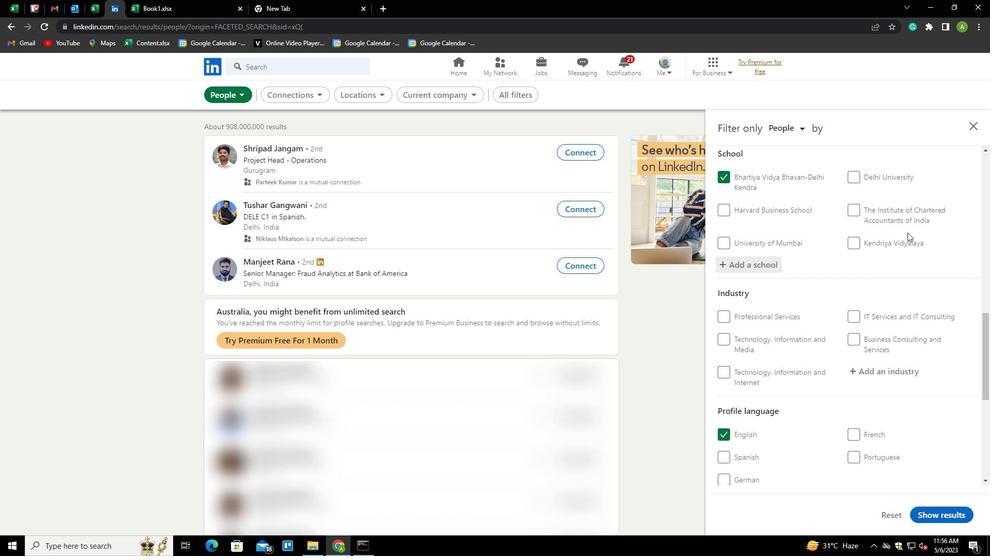 
Action: Mouse moved to (903, 242)
Screenshot: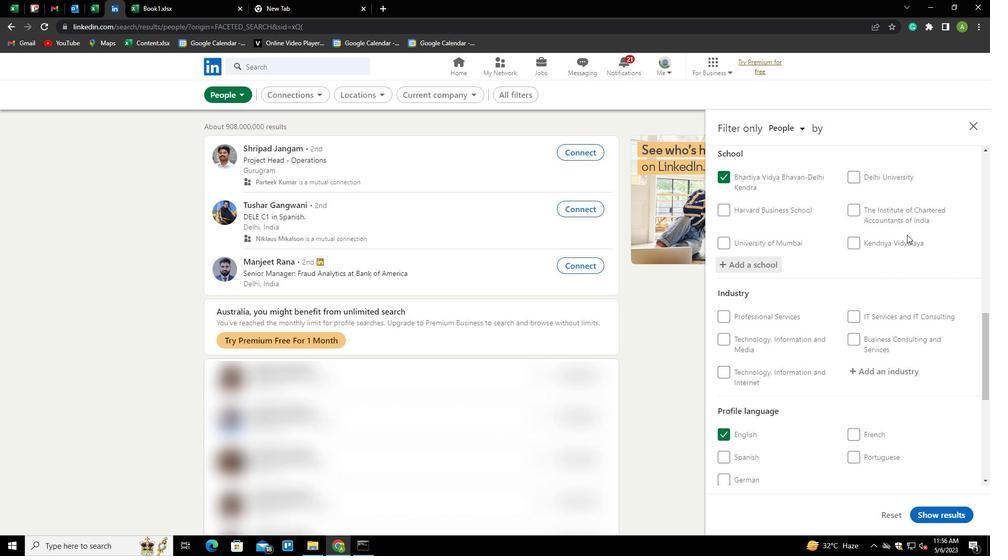 
Action: Mouse scrolled (903, 241) with delta (0, 0)
Screenshot: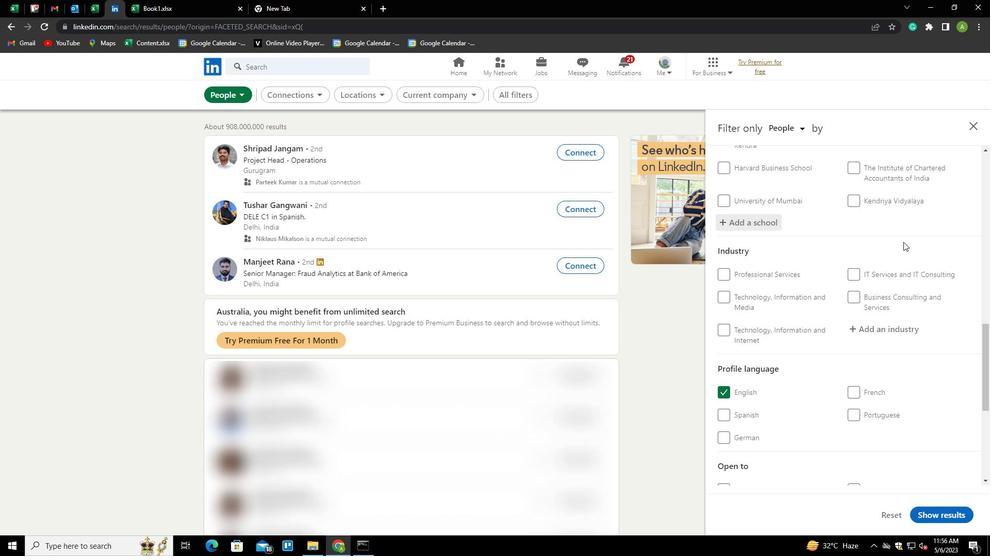 
Action: Mouse moved to (894, 265)
Screenshot: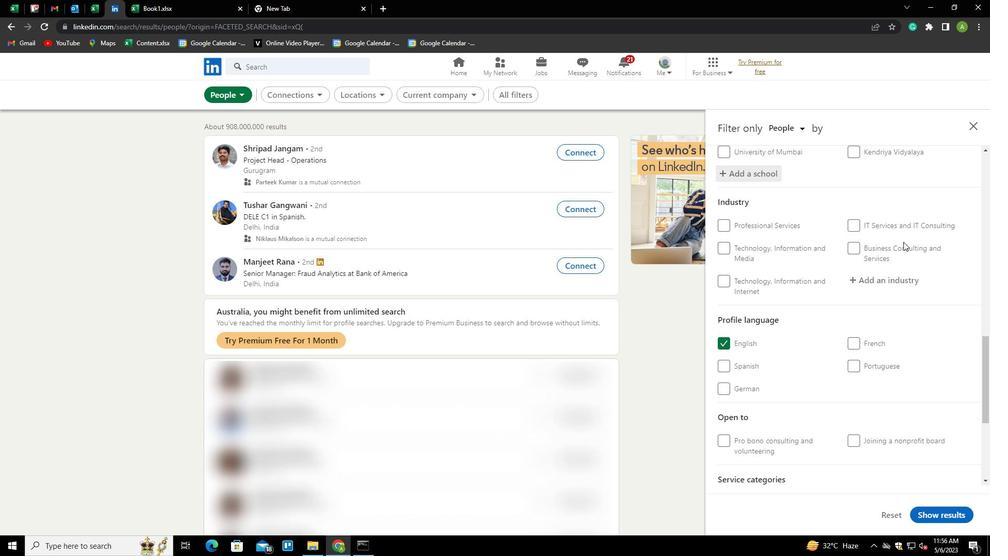 
Action: Mouse pressed left at (894, 265)
Screenshot: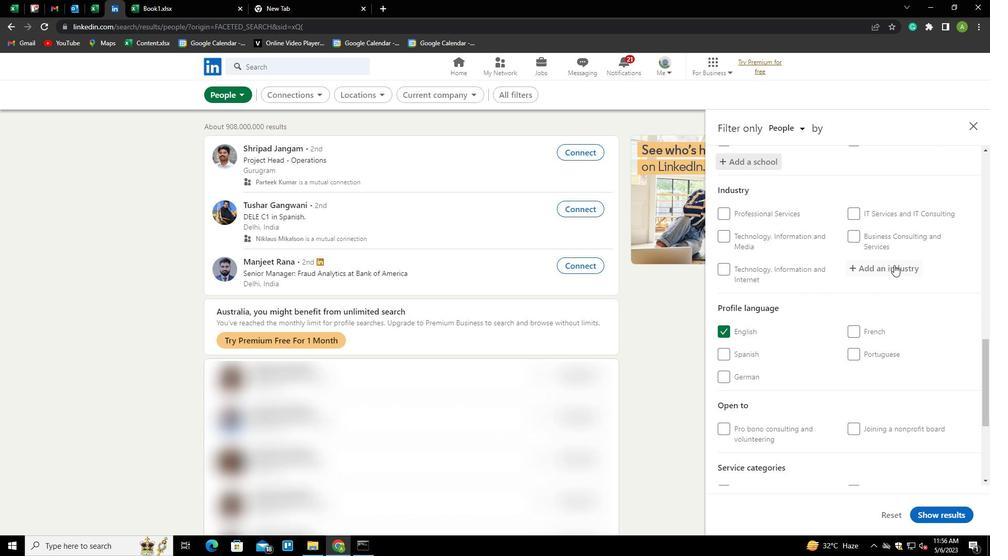 
Action: Mouse moved to (893, 265)
Screenshot: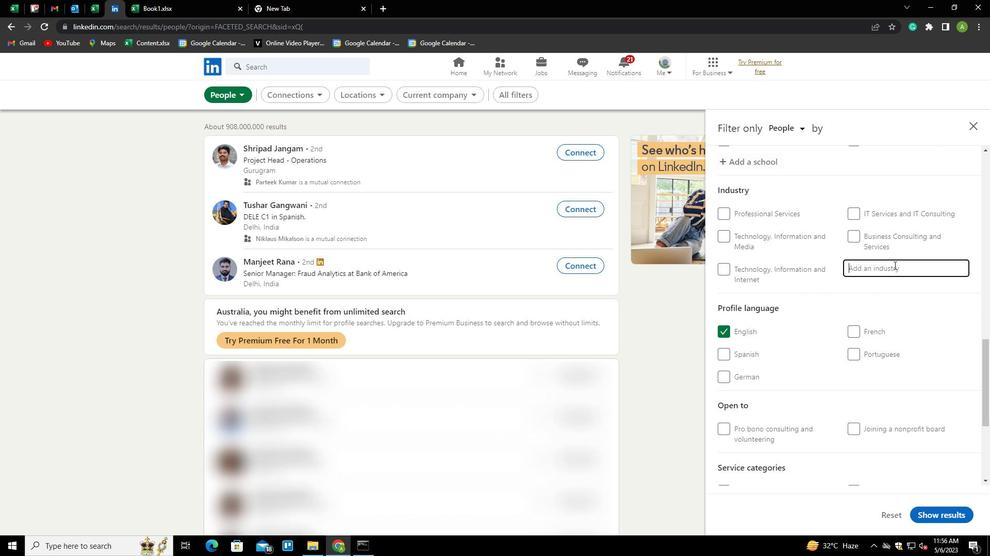
Action: Key pressed <Key.shift>
Screenshot: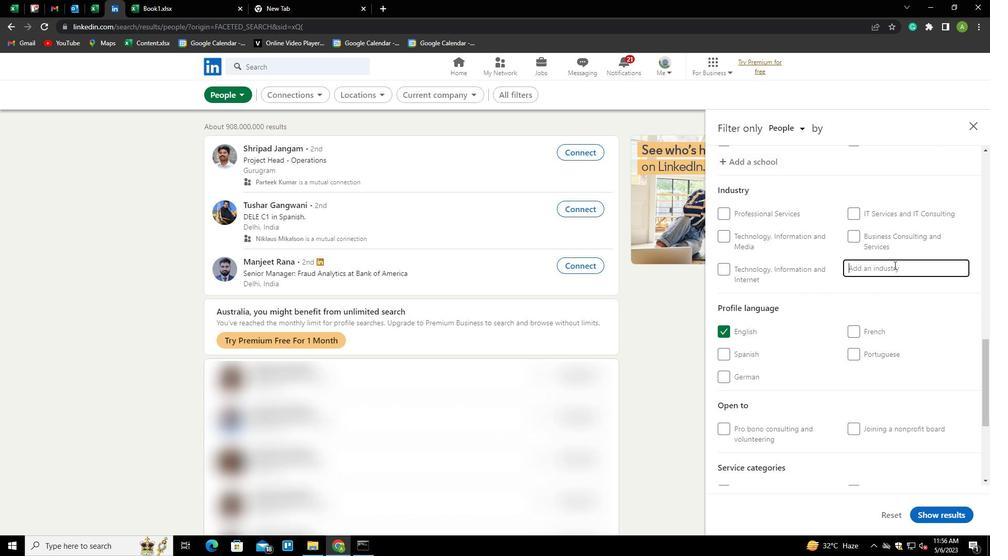 
Action: Mouse moved to (889, 269)
Screenshot: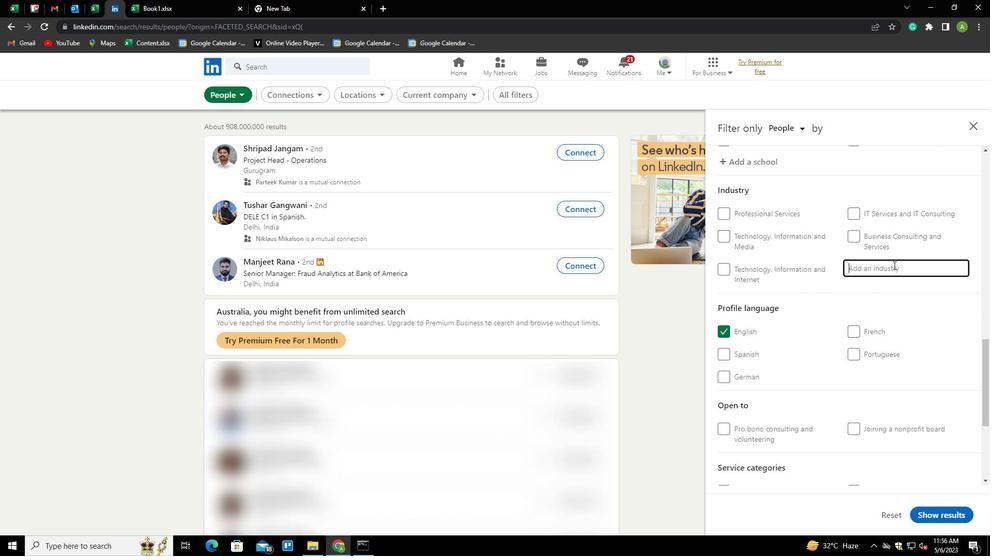 
Action: Key pressed GA<Key.backspace><Key.backspace><Key.shift><Key.shift><Key.shift>FASHION<Key.space><Key.shift><Key.shift><Key.shift>ACCESSORIES<Key.space><Key.shift>MANUFACR<Key.backspace>TURING<Key.down><Key.down><Key.enter>
Screenshot: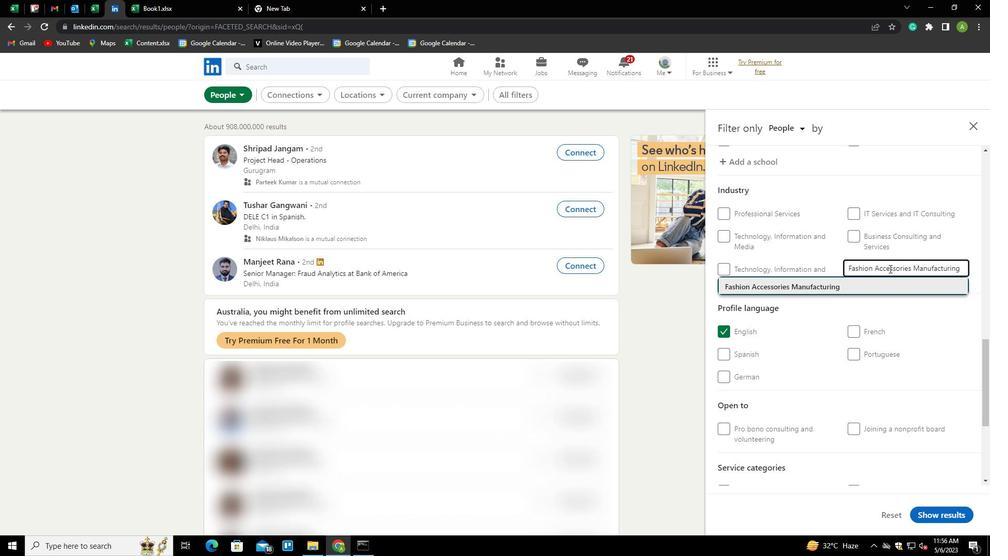 
Action: Mouse moved to (899, 261)
Screenshot: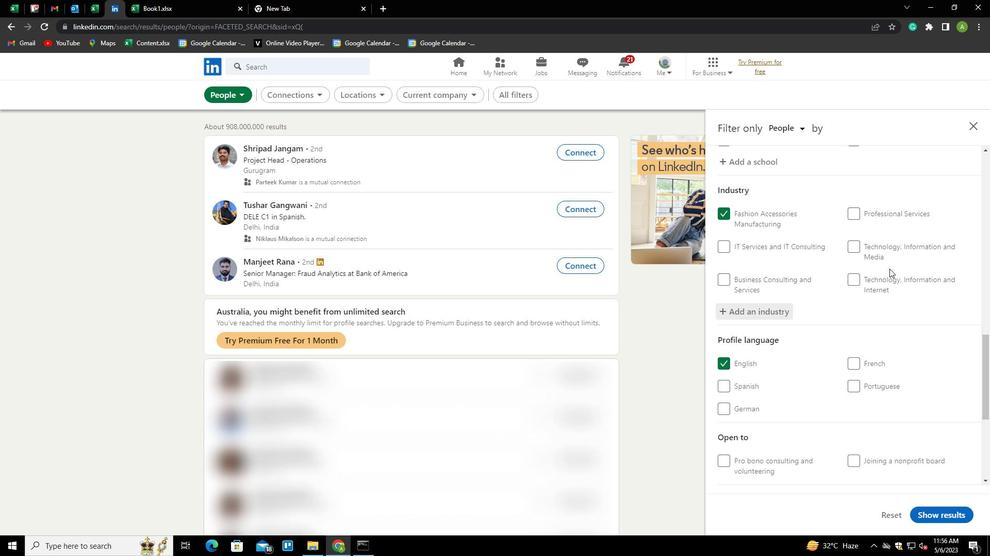 
Action: Mouse scrolled (899, 261) with delta (0, 0)
Screenshot: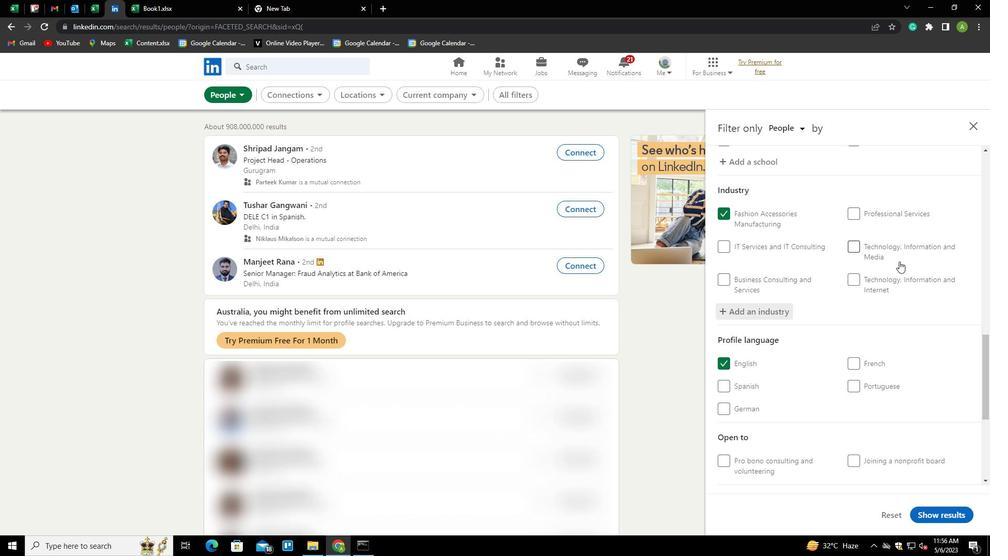 
Action: Mouse scrolled (899, 261) with delta (0, 0)
Screenshot: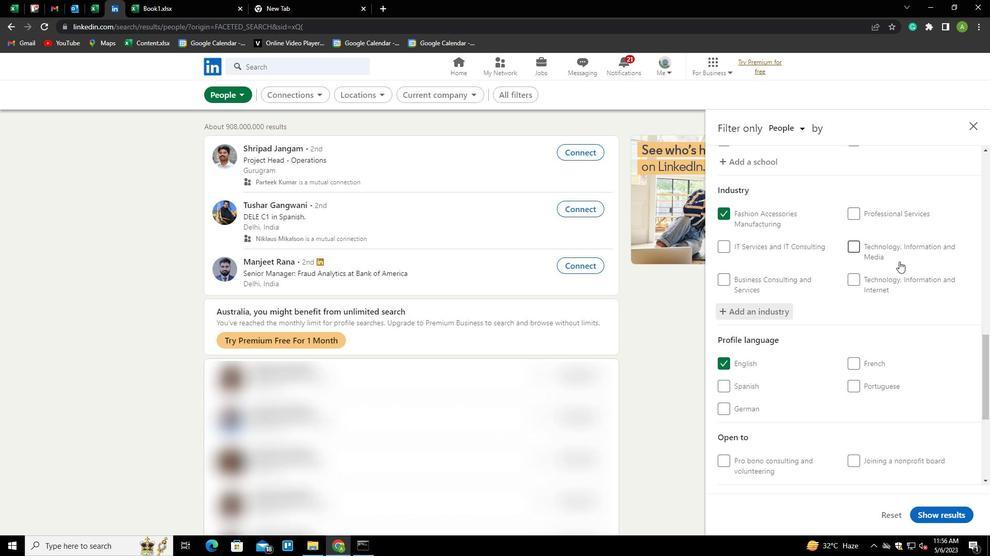 
Action: Mouse scrolled (899, 261) with delta (0, 0)
Screenshot: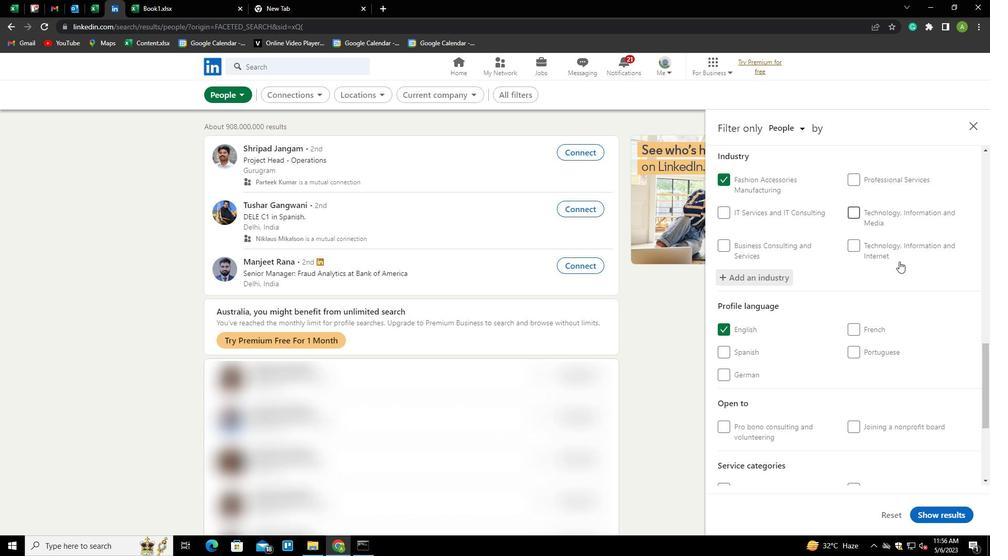 
Action: Mouse moved to (896, 269)
Screenshot: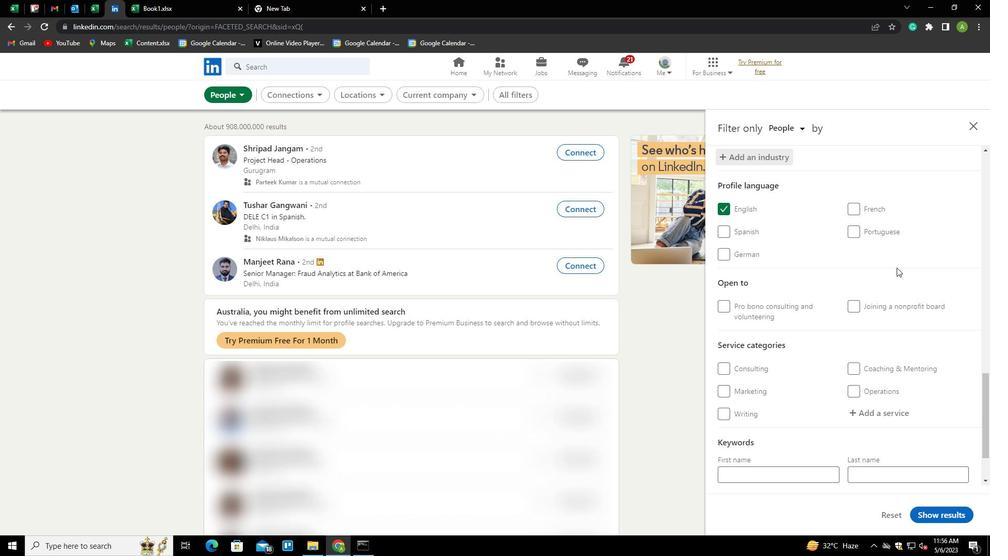 
Action: Mouse scrolled (896, 268) with delta (0, 0)
Screenshot: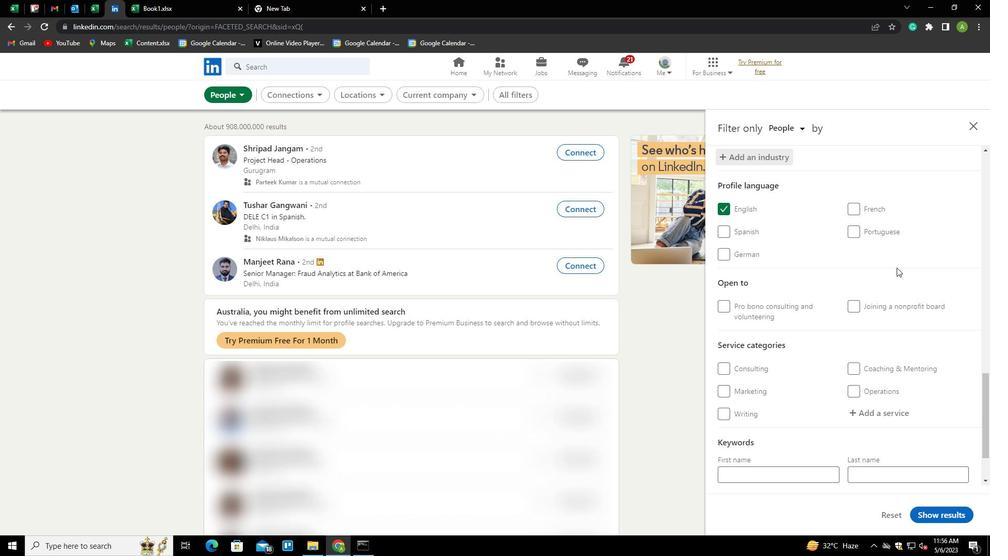 
Action: Mouse scrolled (896, 268) with delta (0, 0)
Screenshot: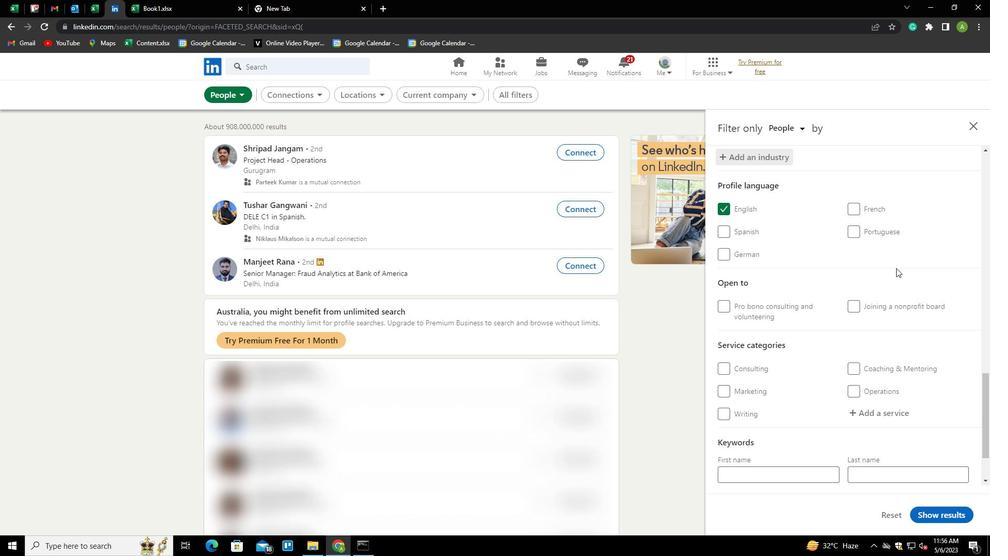 
Action: Mouse moved to (885, 336)
Screenshot: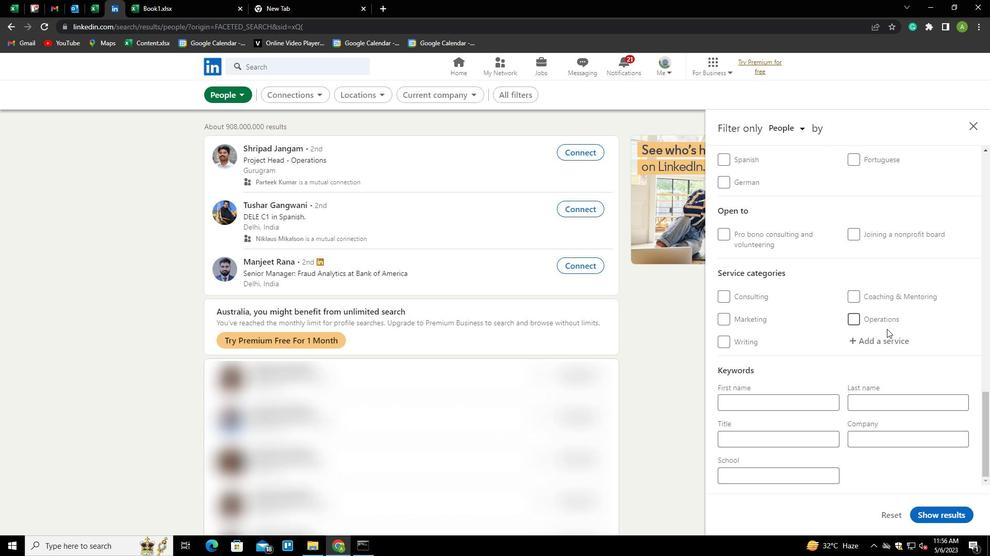 
Action: Mouse pressed left at (885, 336)
Screenshot: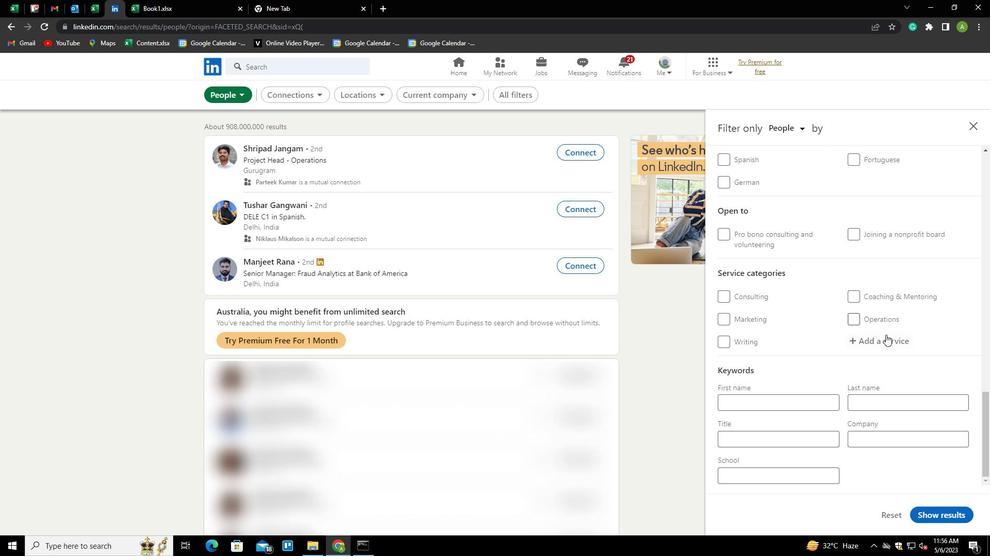 
Action: Mouse moved to (885, 336)
Screenshot: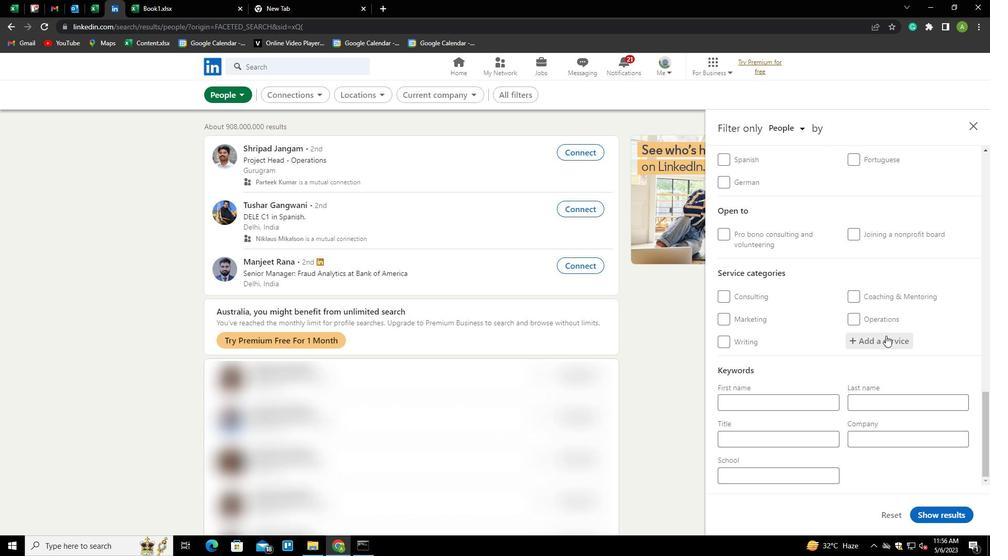 
Action: Key pressed <Key.shift>CATERING<Key.space><Key.shift>CHANGE
Screenshot: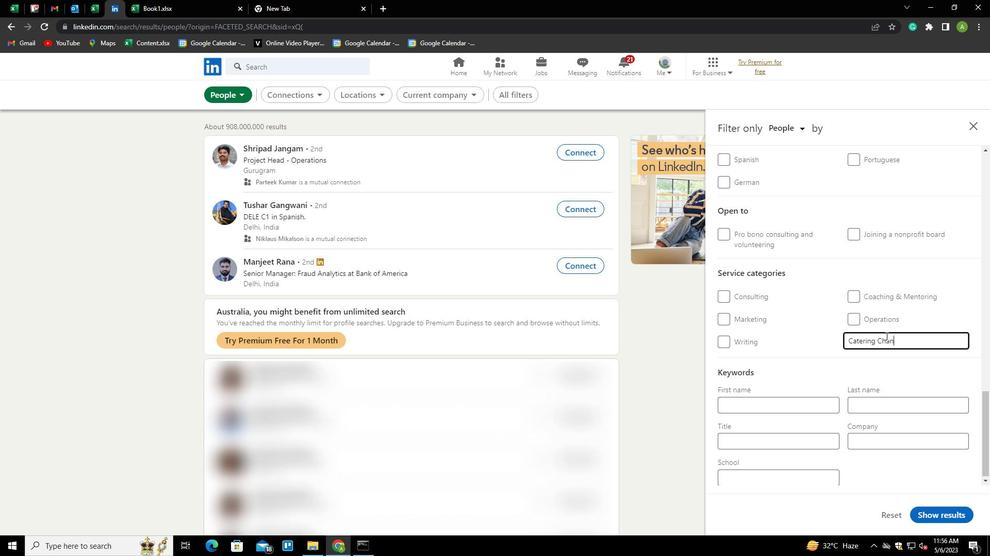 
Action: Mouse moved to (798, 437)
Screenshot: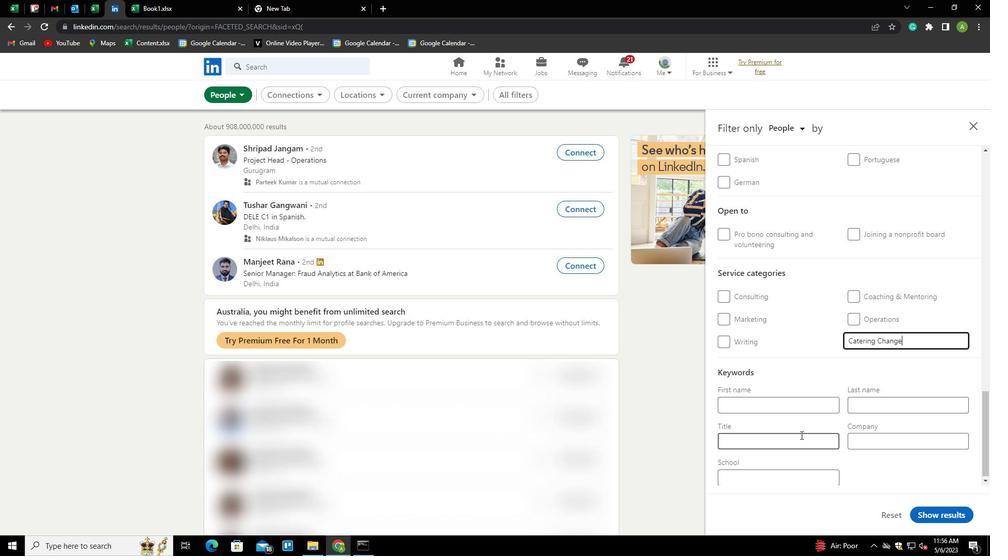 
Action: Mouse pressed left at (798, 437)
Screenshot: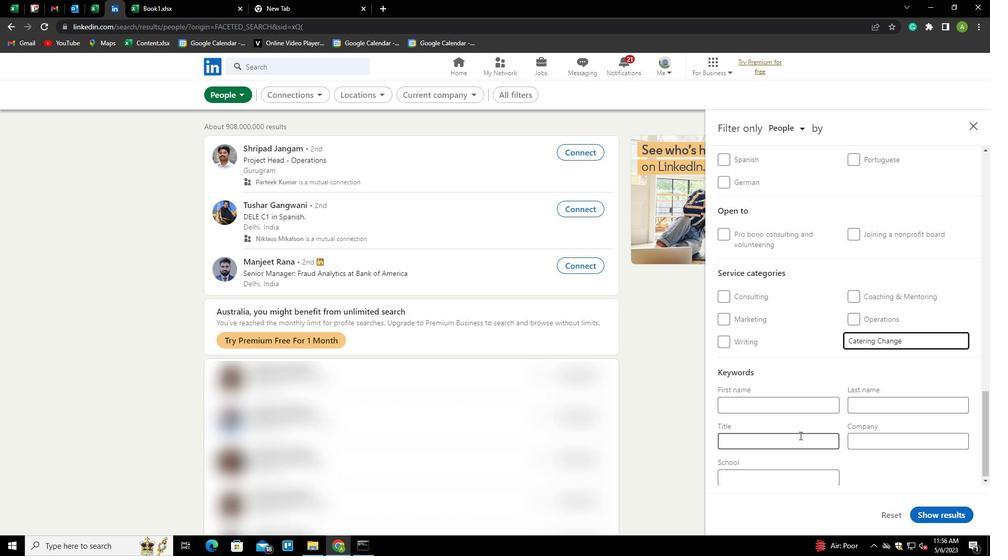 
Action: Key pressed <Key.shift>ACCOUTN<Key.backspace><Key.backspace>NT<Key.space><Key.shift>EXECUTIVE
Screenshot: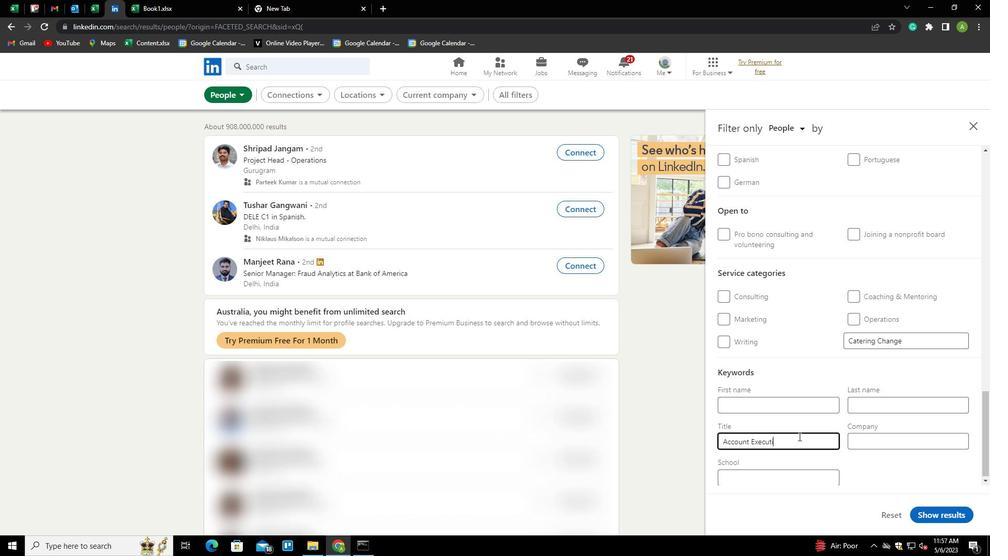 
Action: Mouse moved to (897, 485)
Screenshot: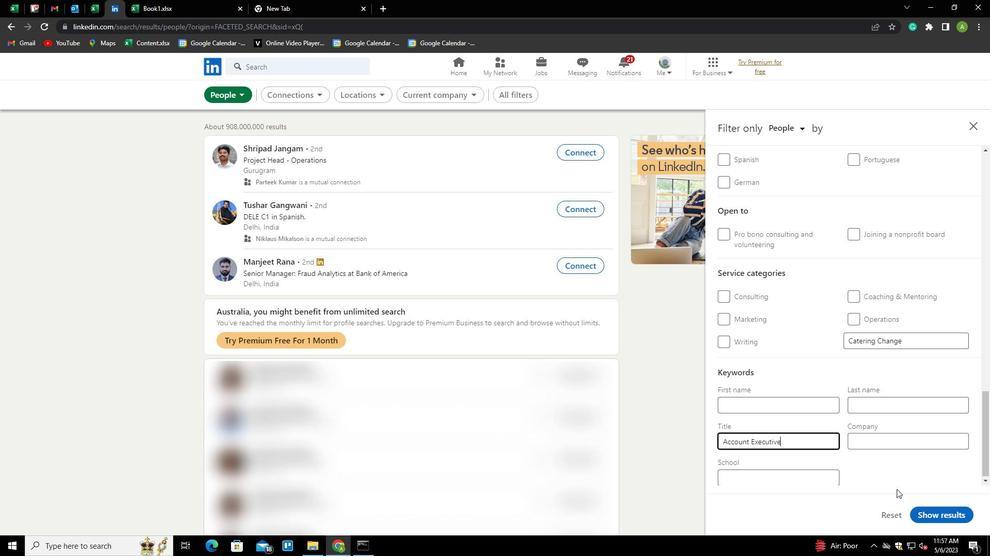 
Action: Mouse pressed left at (897, 485)
Screenshot: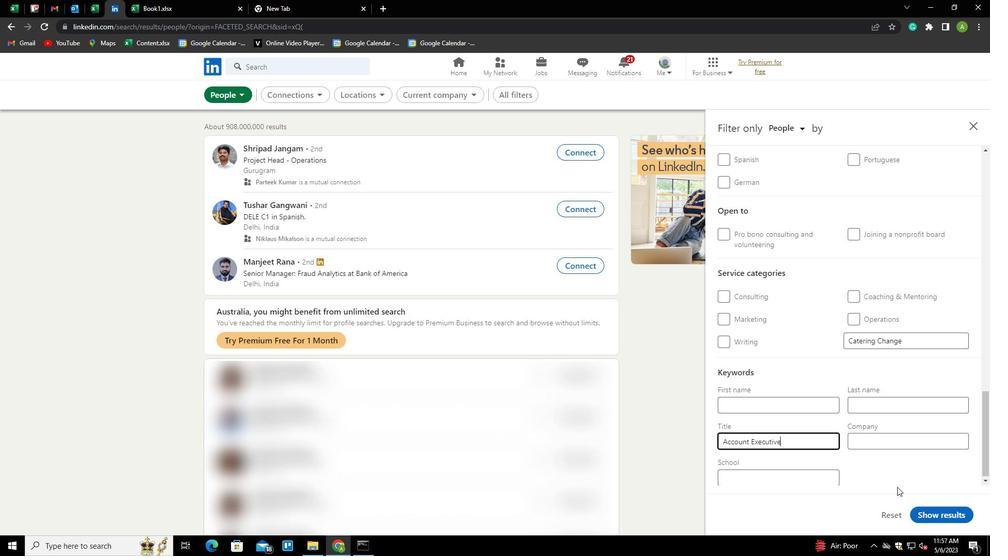 
Action: Mouse moved to (934, 514)
Screenshot: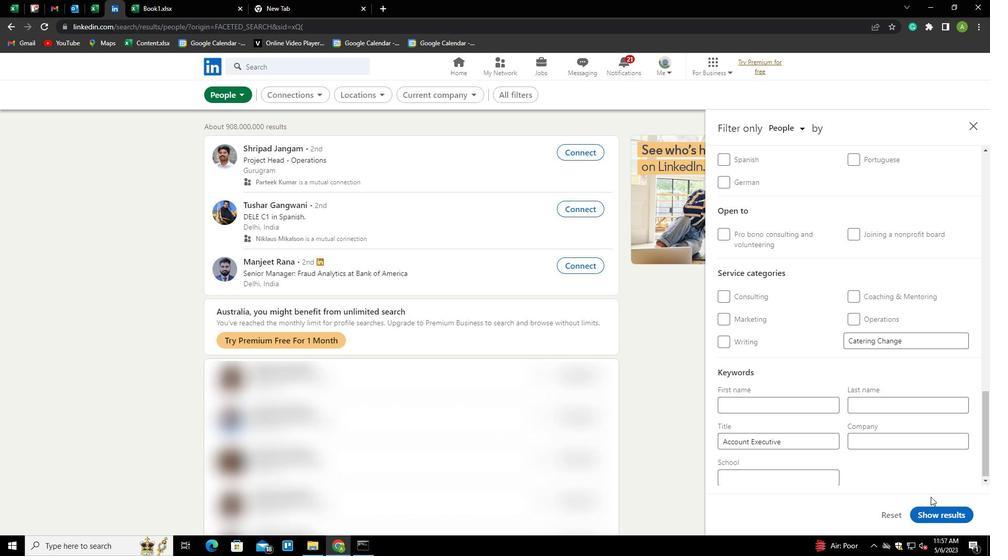
Action: Mouse pressed left at (934, 514)
Screenshot: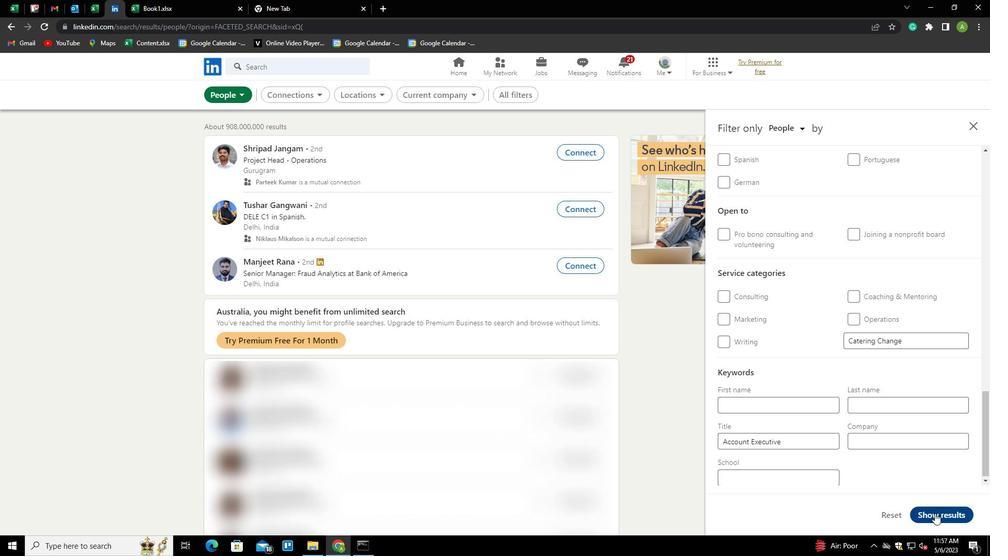 
Action: Mouse moved to (934, 515)
Screenshot: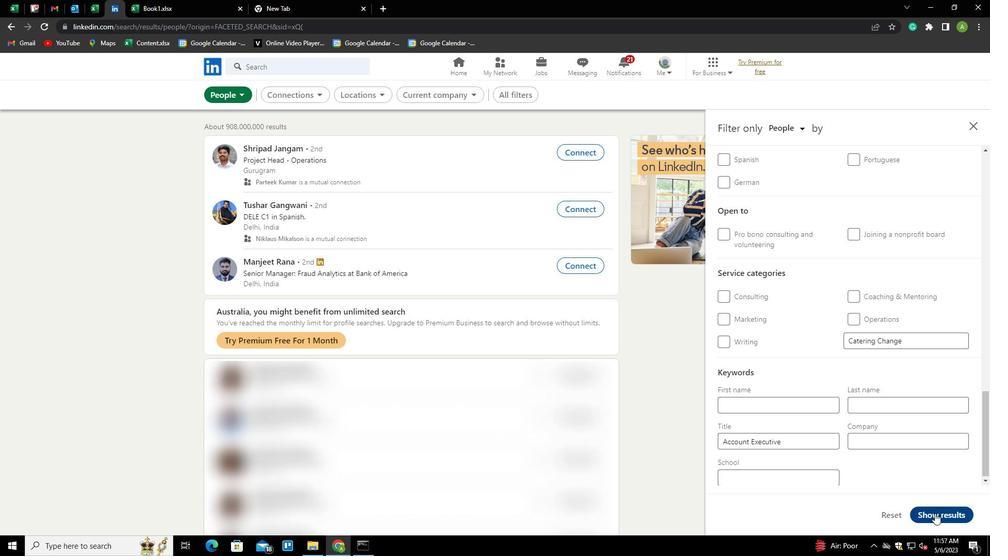 
